 Task: Create a due date automation trigger when advanced on, on the wednesday before a card is due add dates starting tomorrow at 11:00 AM.
Action: Mouse moved to (1271, 108)
Screenshot: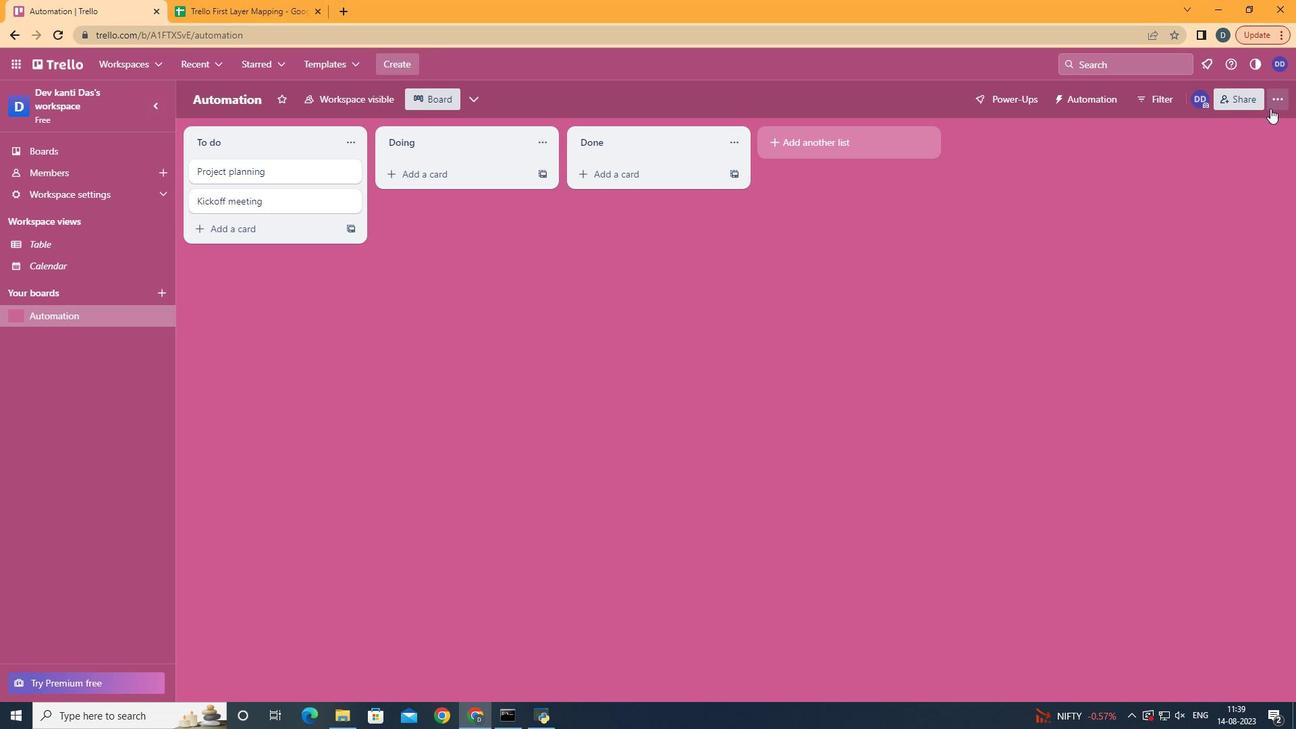 
Action: Mouse pressed left at (1271, 108)
Screenshot: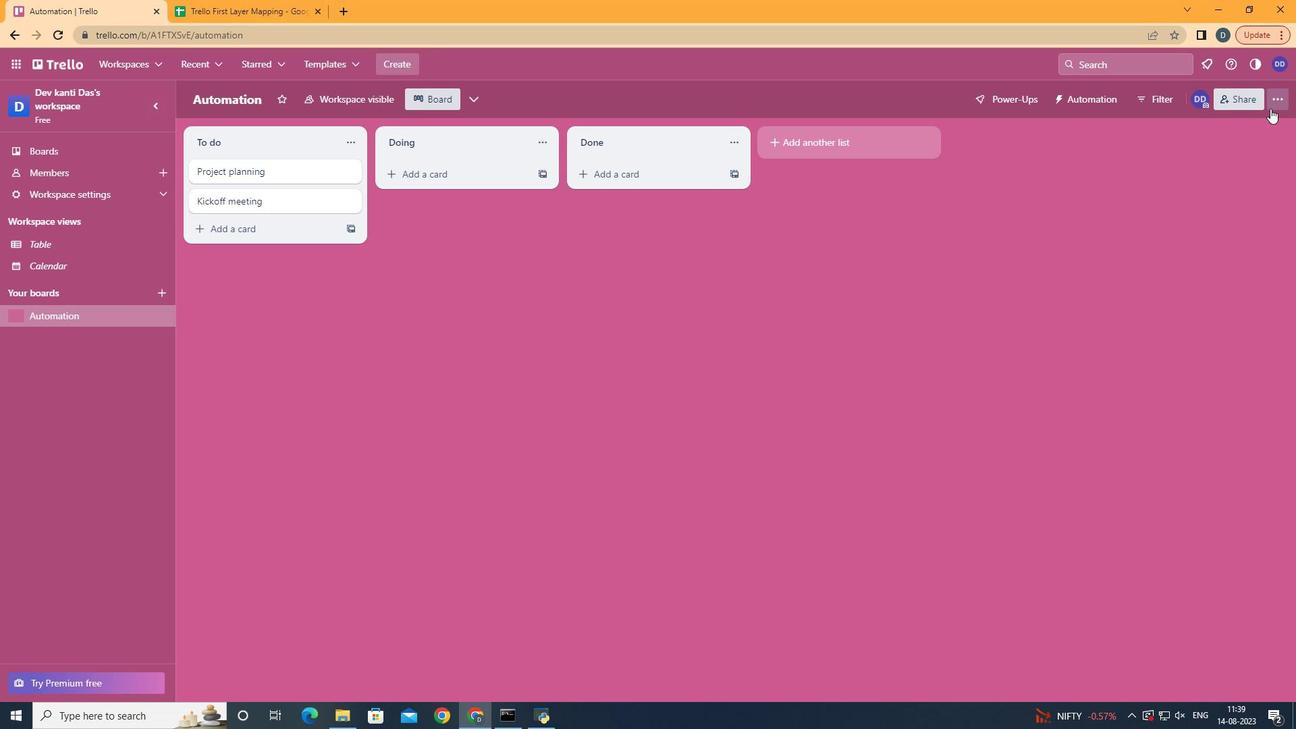 
Action: Mouse moved to (1228, 293)
Screenshot: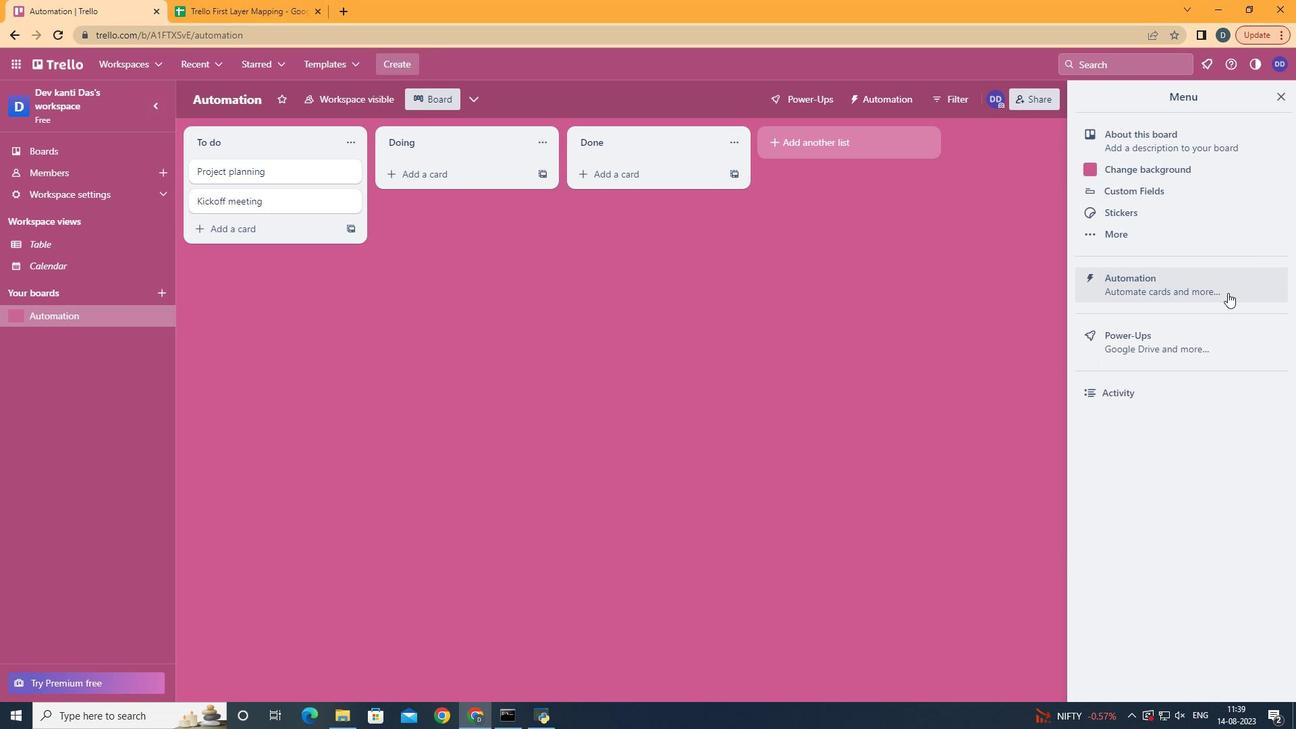 
Action: Mouse pressed left at (1228, 293)
Screenshot: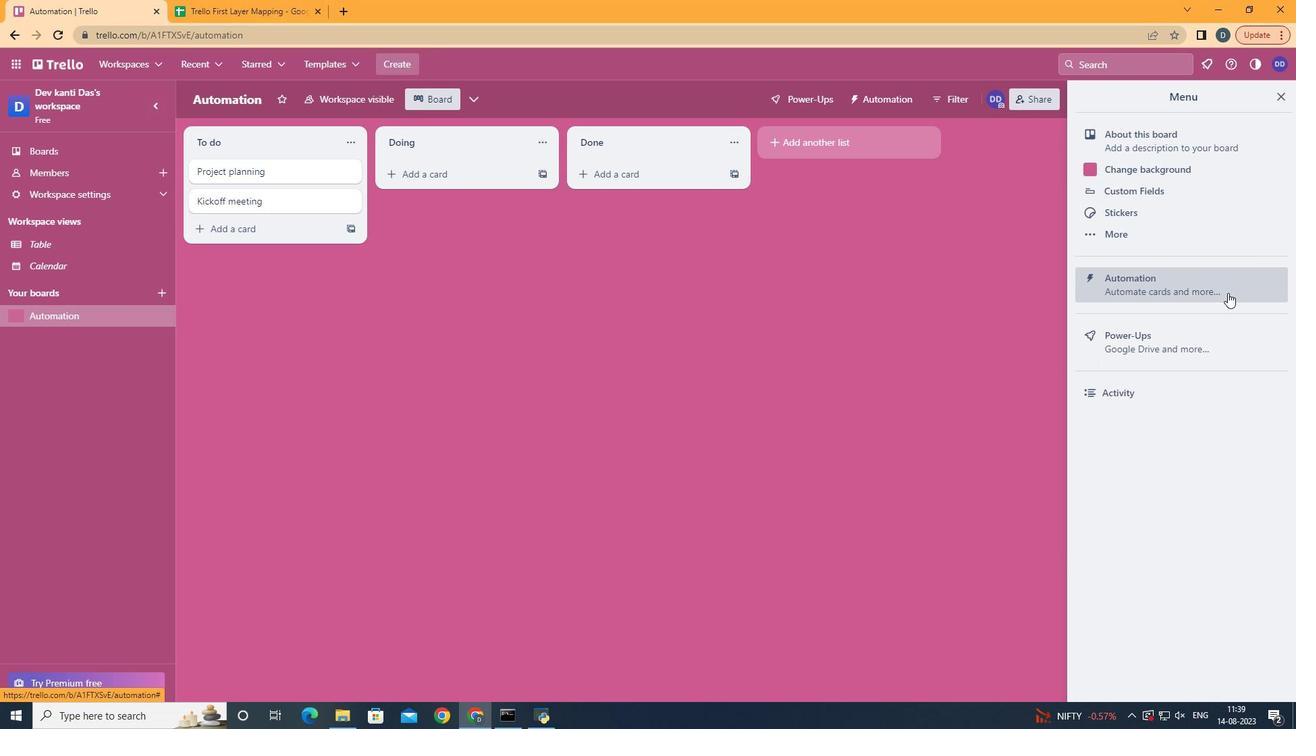 
Action: Mouse moved to (247, 271)
Screenshot: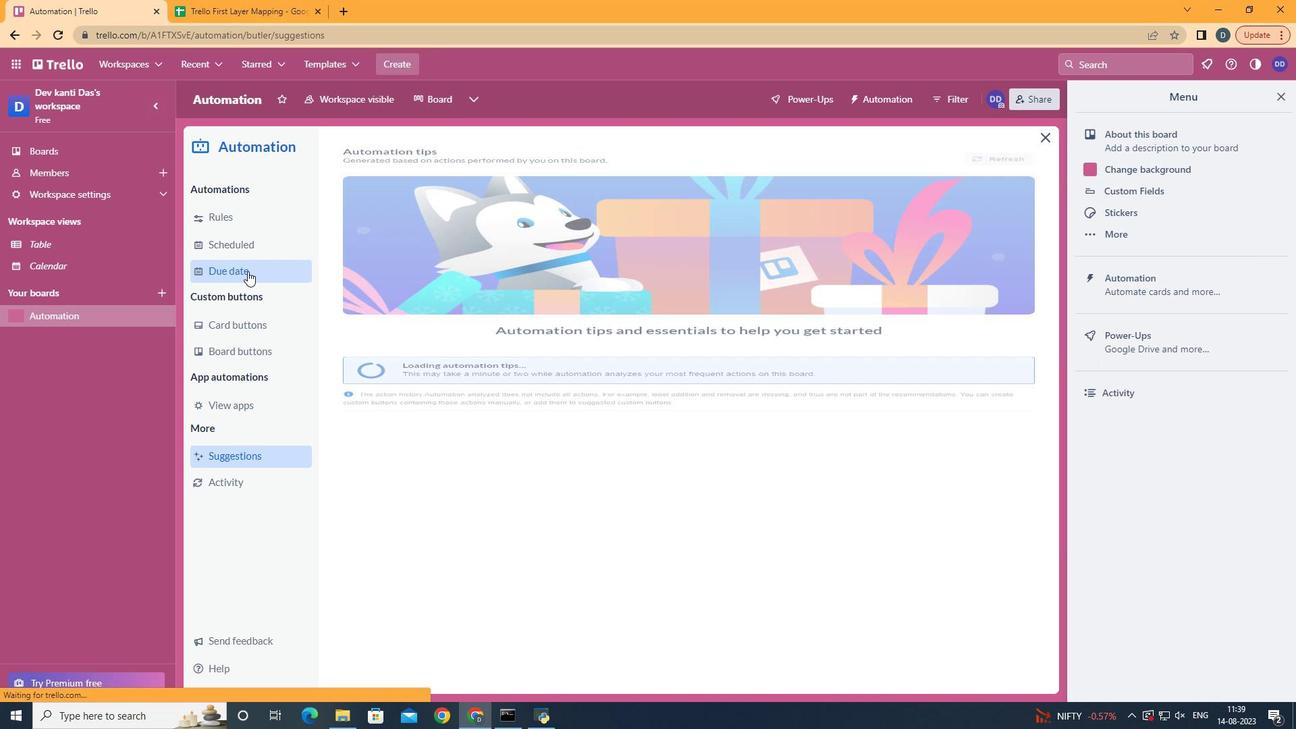 
Action: Mouse pressed left at (247, 271)
Screenshot: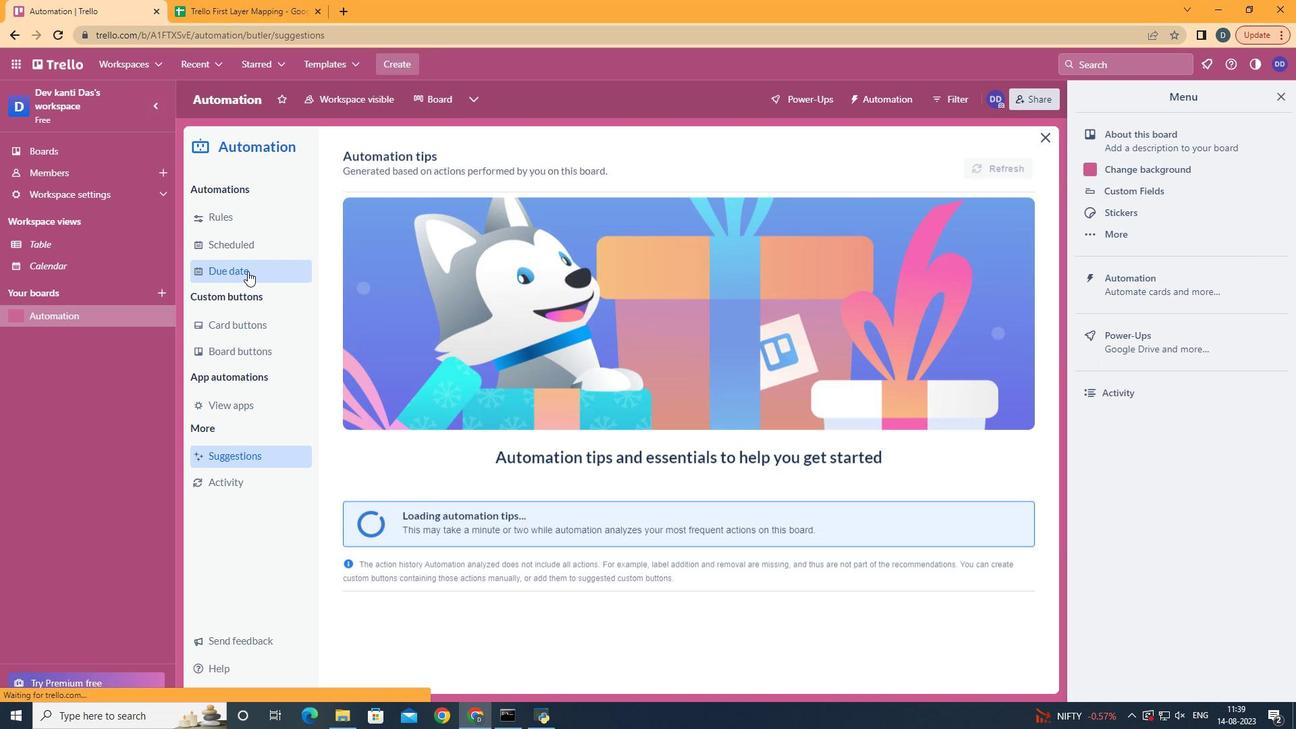 
Action: Mouse moved to (946, 162)
Screenshot: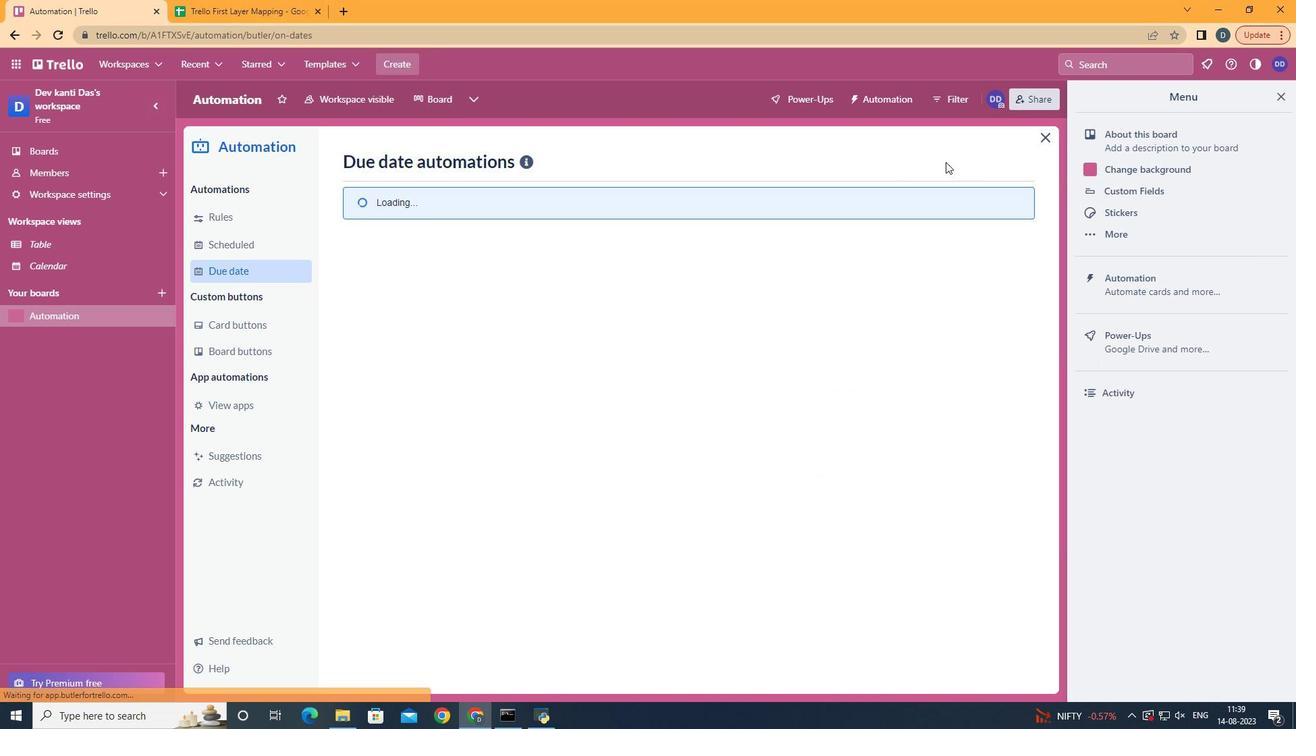 
Action: Mouse pressed left at (946, 162)
Screenshot: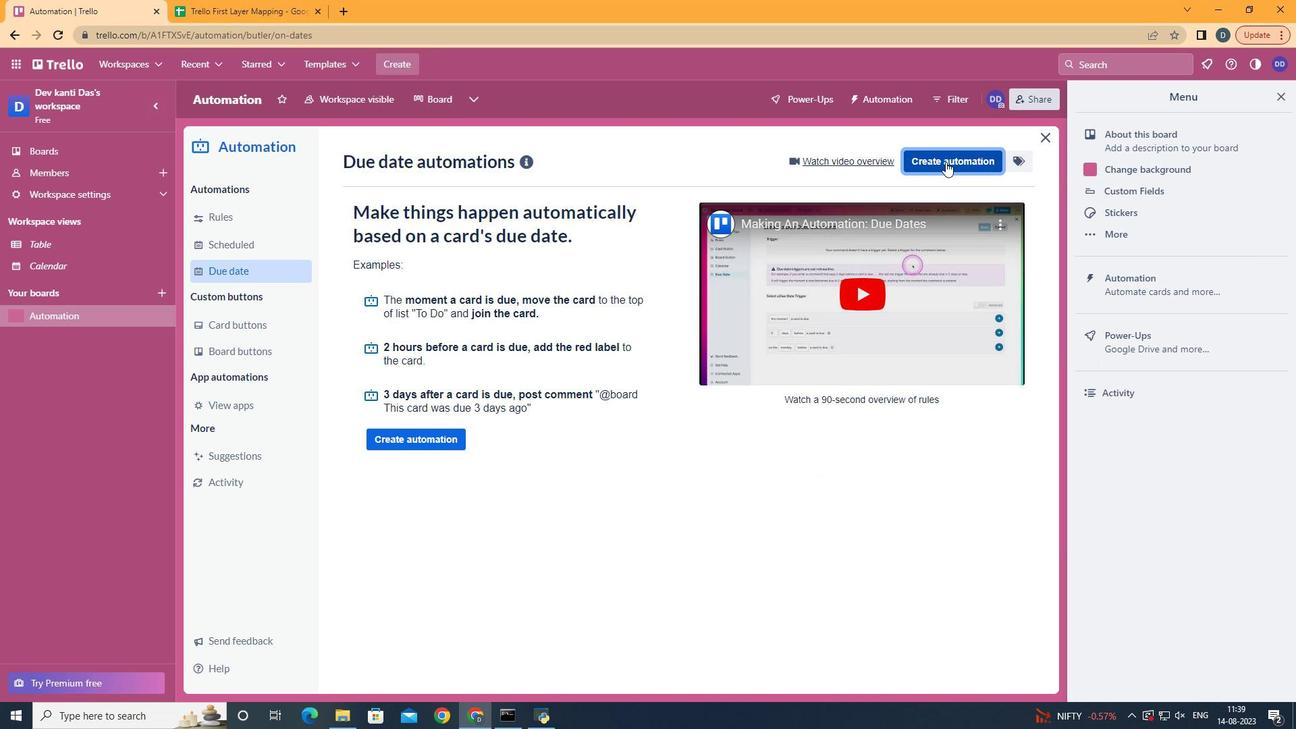 
Action: Mouse moved to (703, 285)
Screenshot: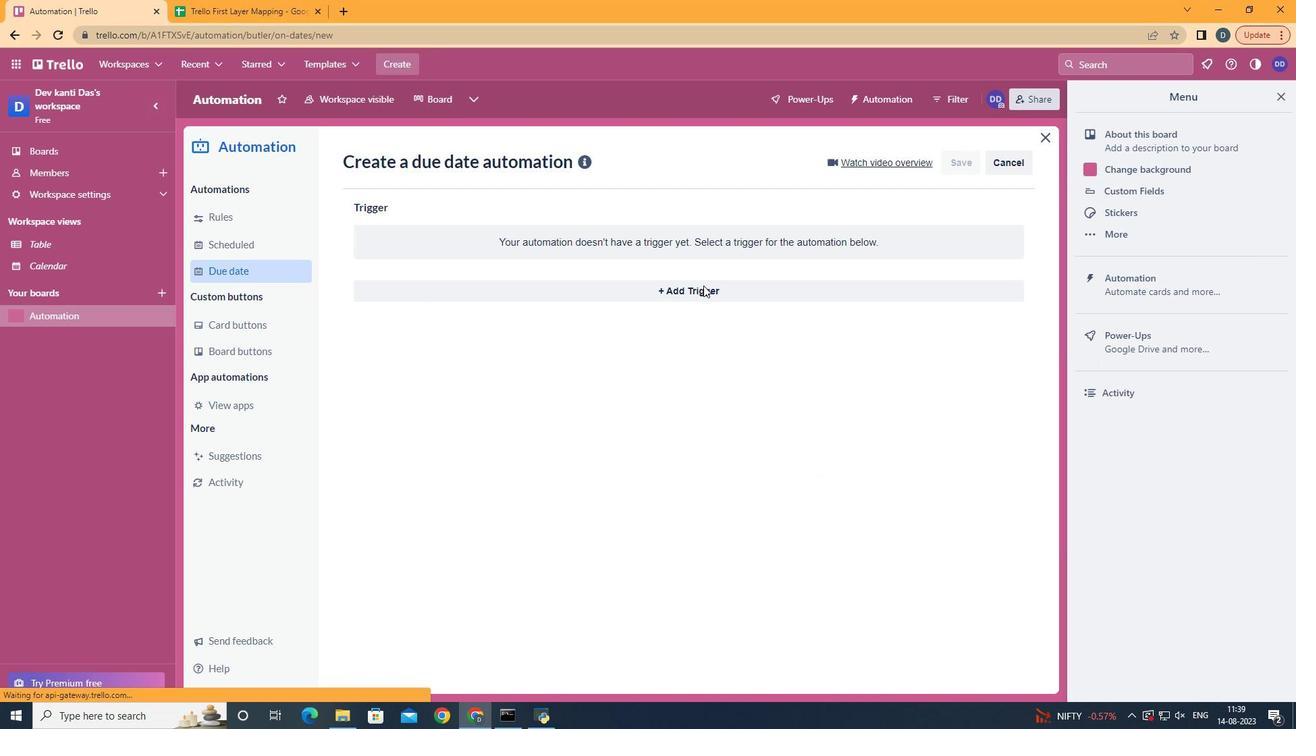 
Action: Mouse pressed left at (703, 285)
Screenshot: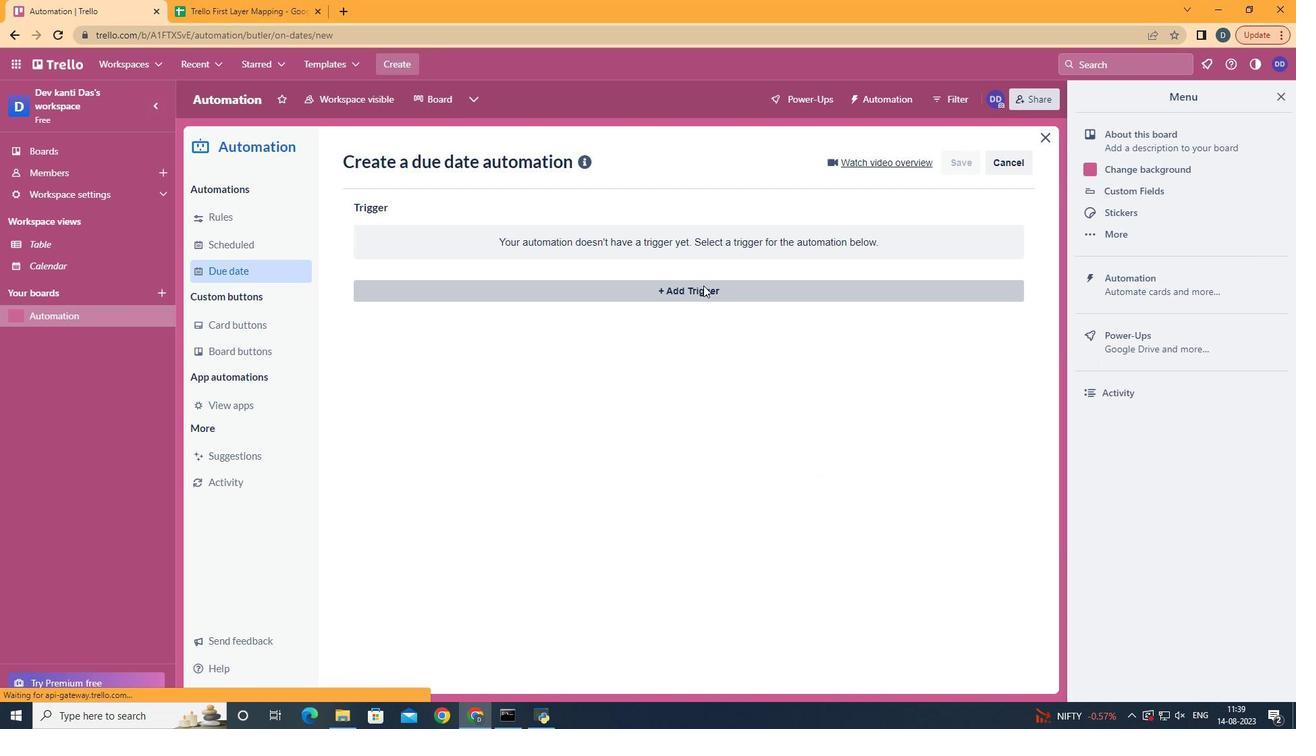 
Action: Mouse moved to (445, 403)
Screenshot: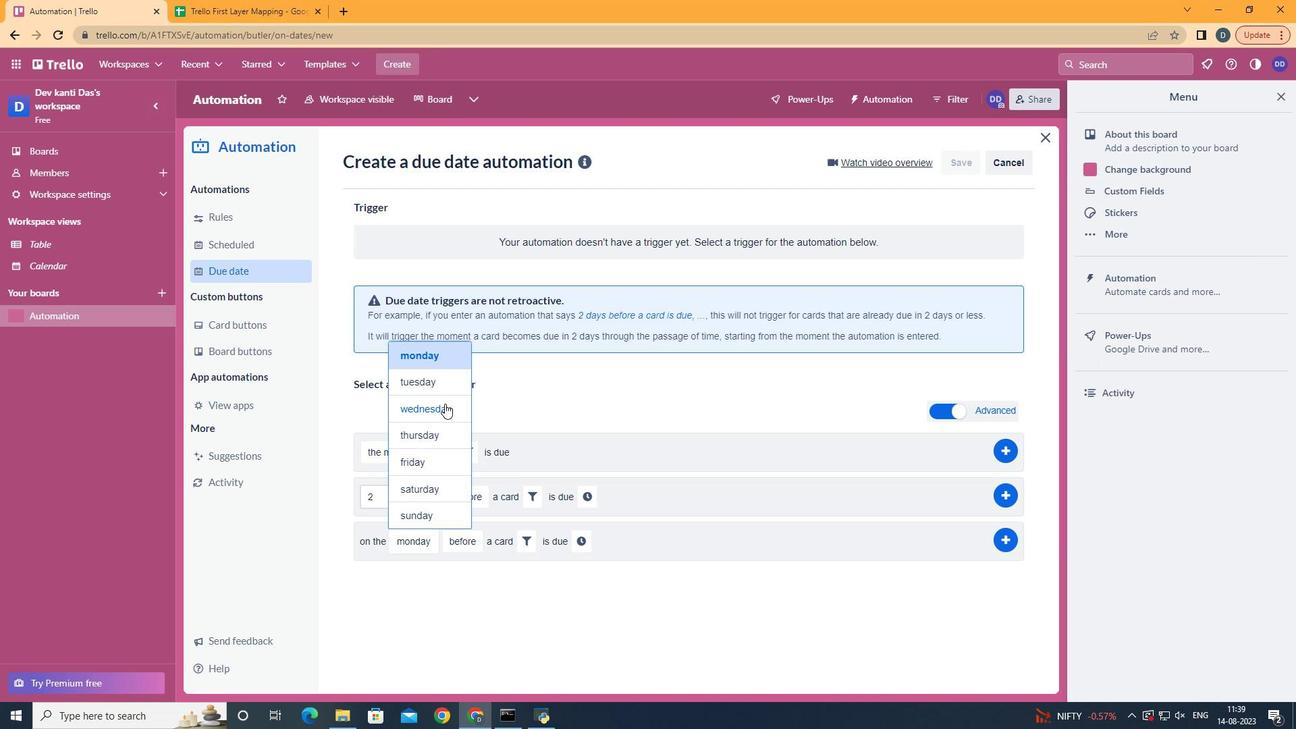 
Action: Mouse pressed left at (445, 403)
Screenshot: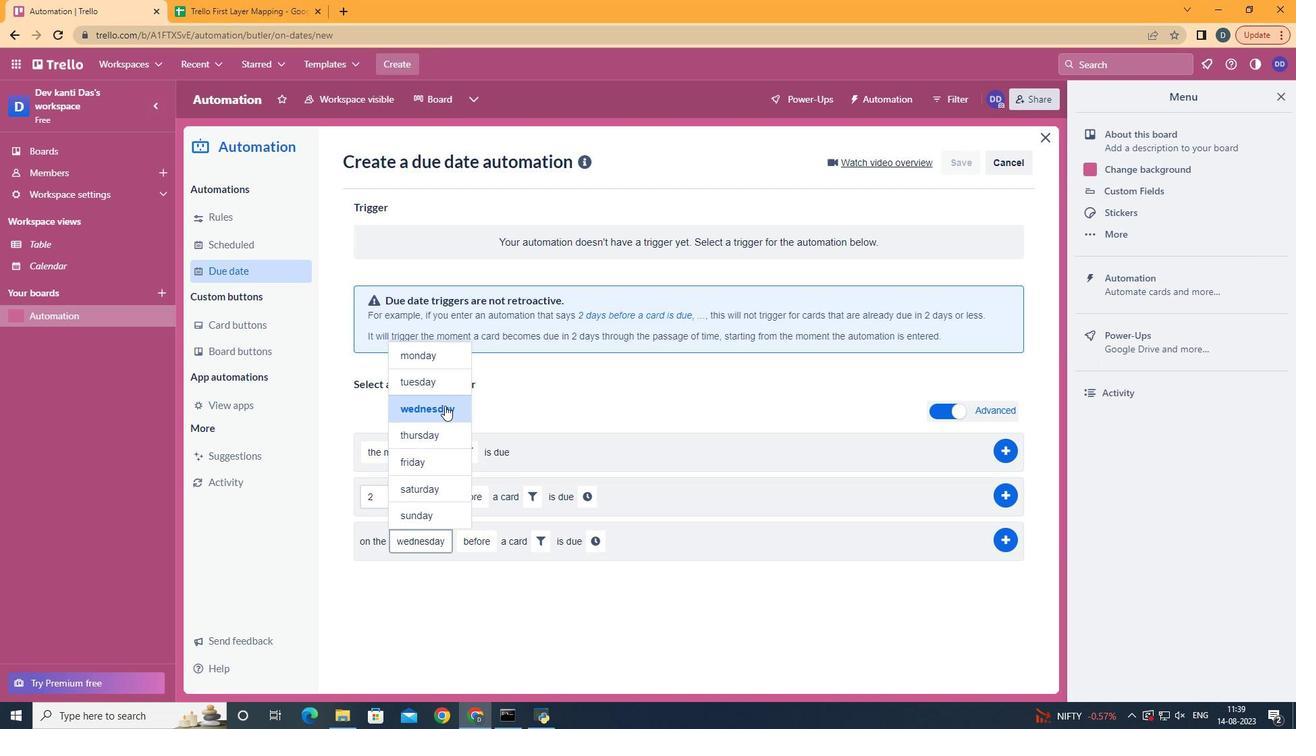 
Action: Mouse moved to (537, 540)
Screenshot: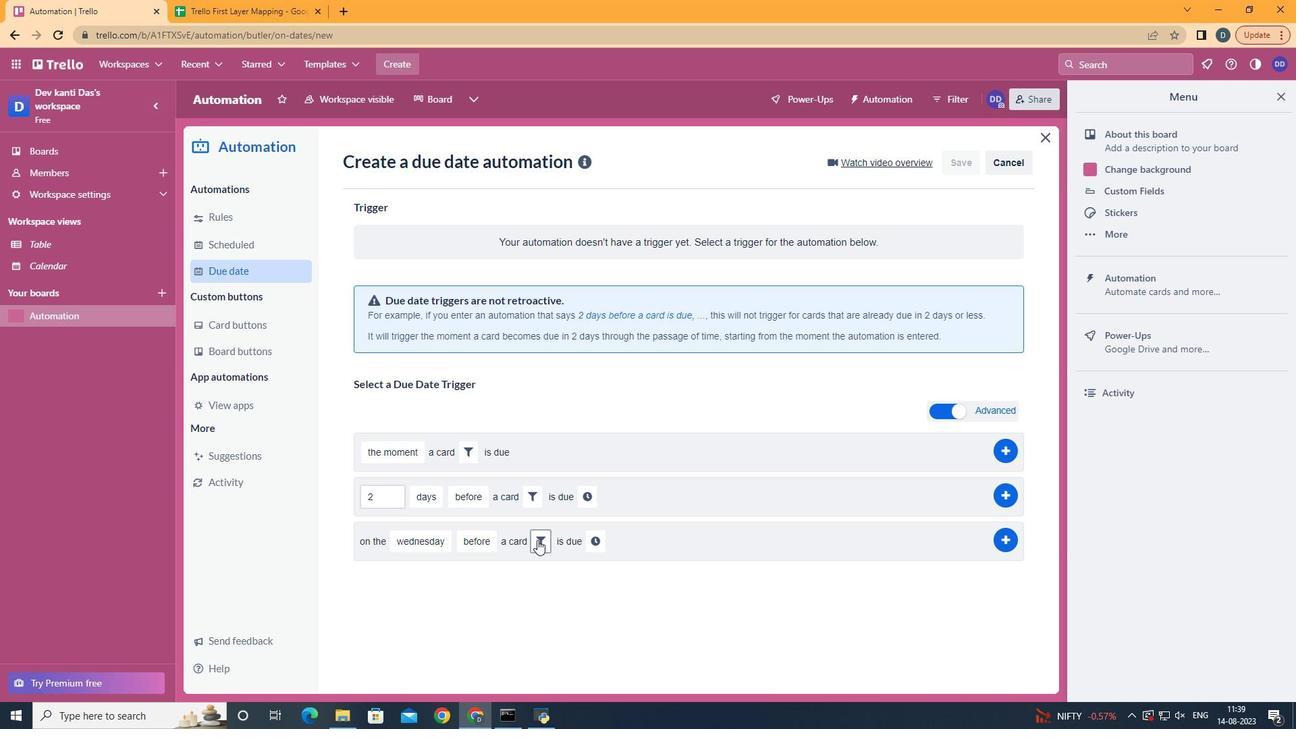 
Action: Mouse pressed left at (537, 540)
Screenshot: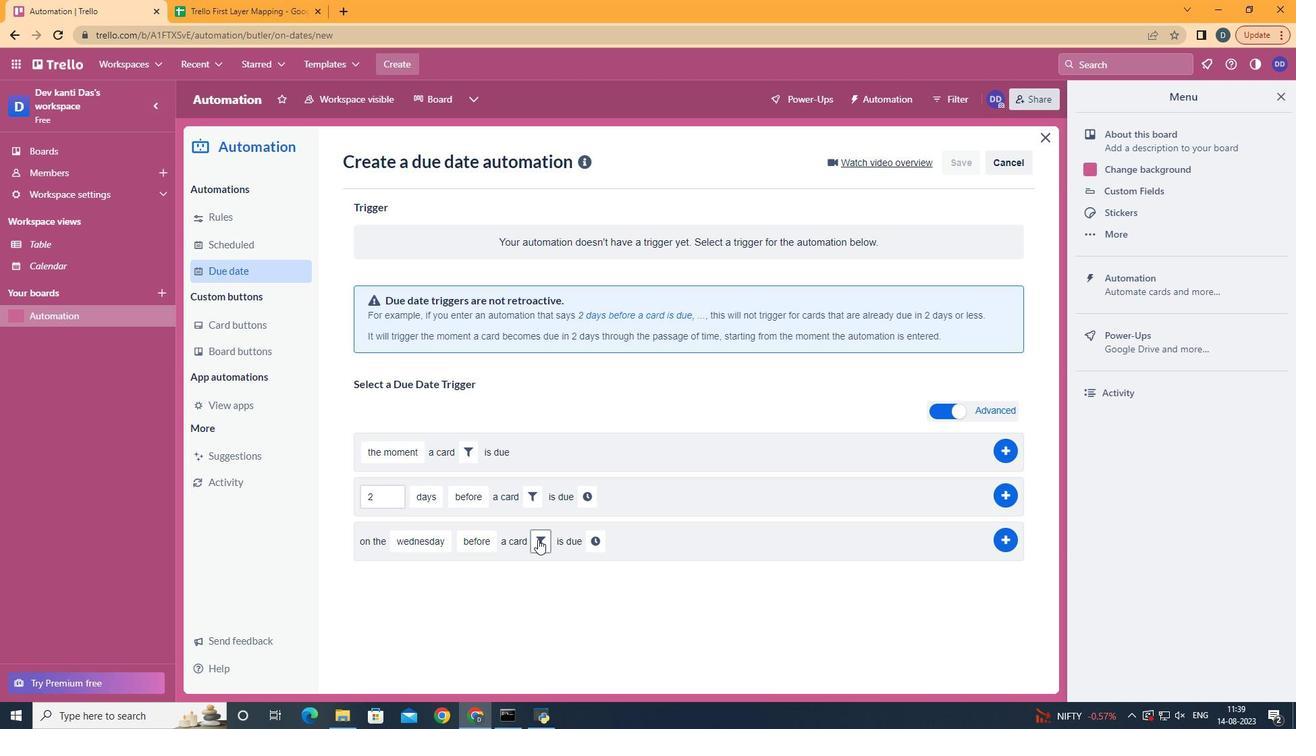 
Action: Mouse moved to (611, 574)
Screenshot: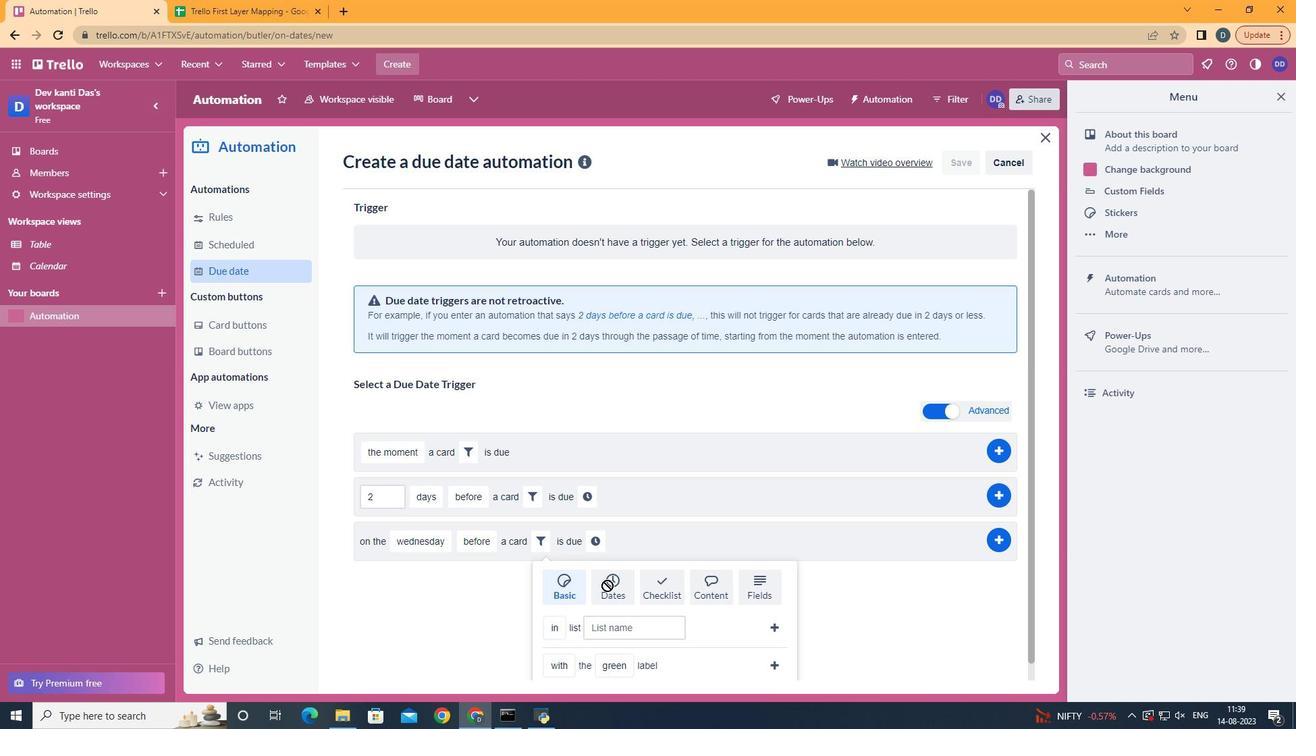 
Action: Mouse pressed left at (611, 574)
Screenshot: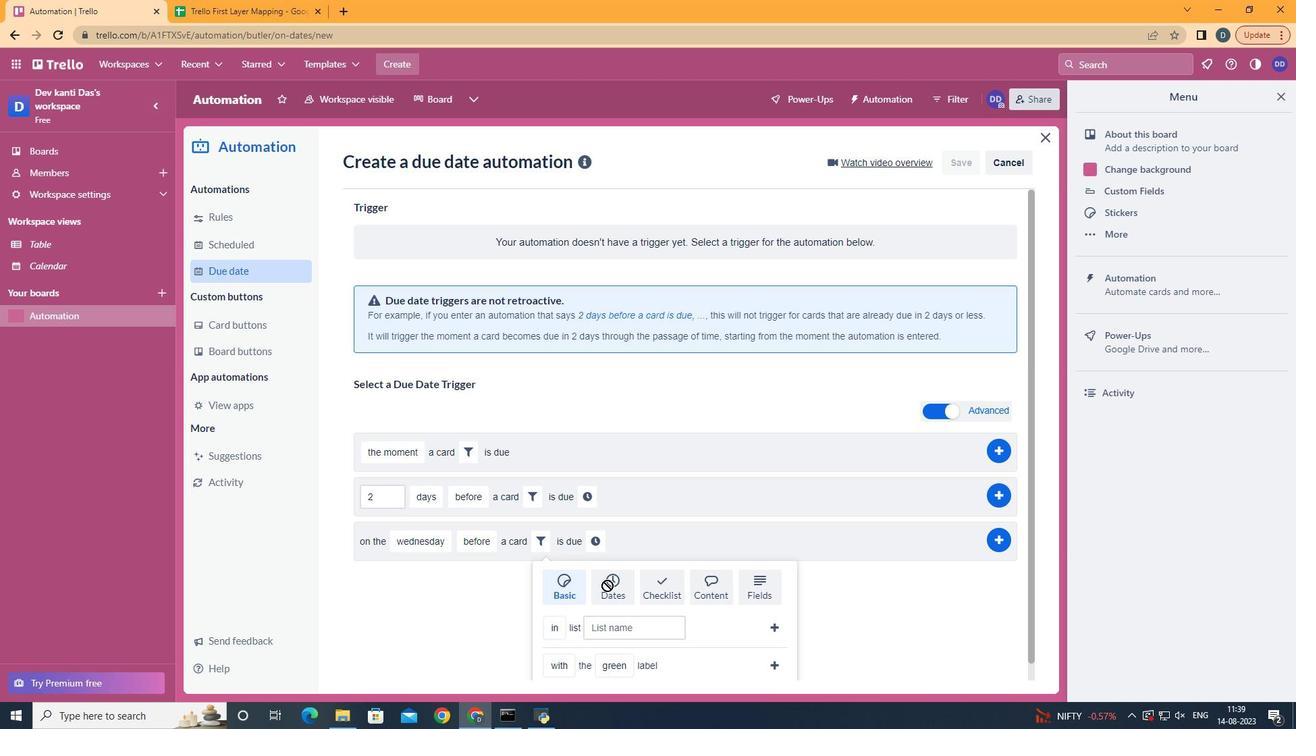 
Action: Mouse moved to (607, 585)
Screenshot: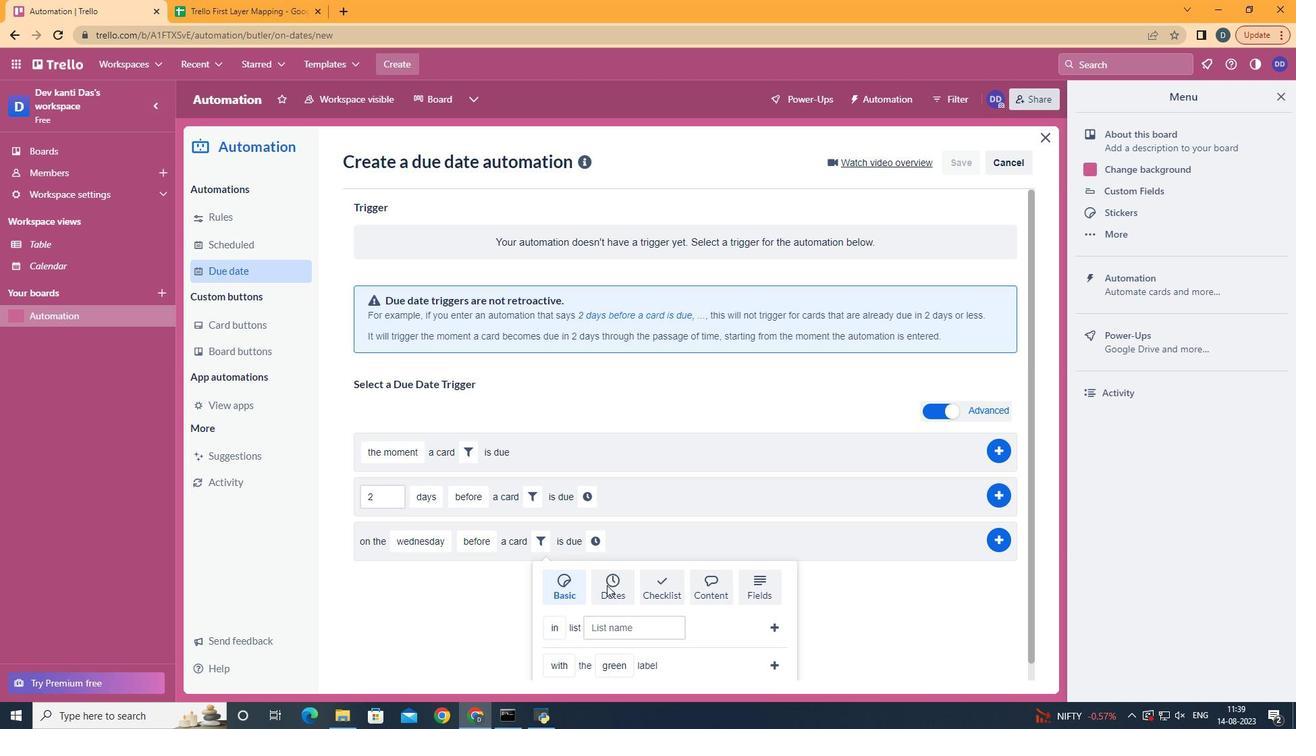 
Action: Mouse pressed left at (607, 585)
Screenshot: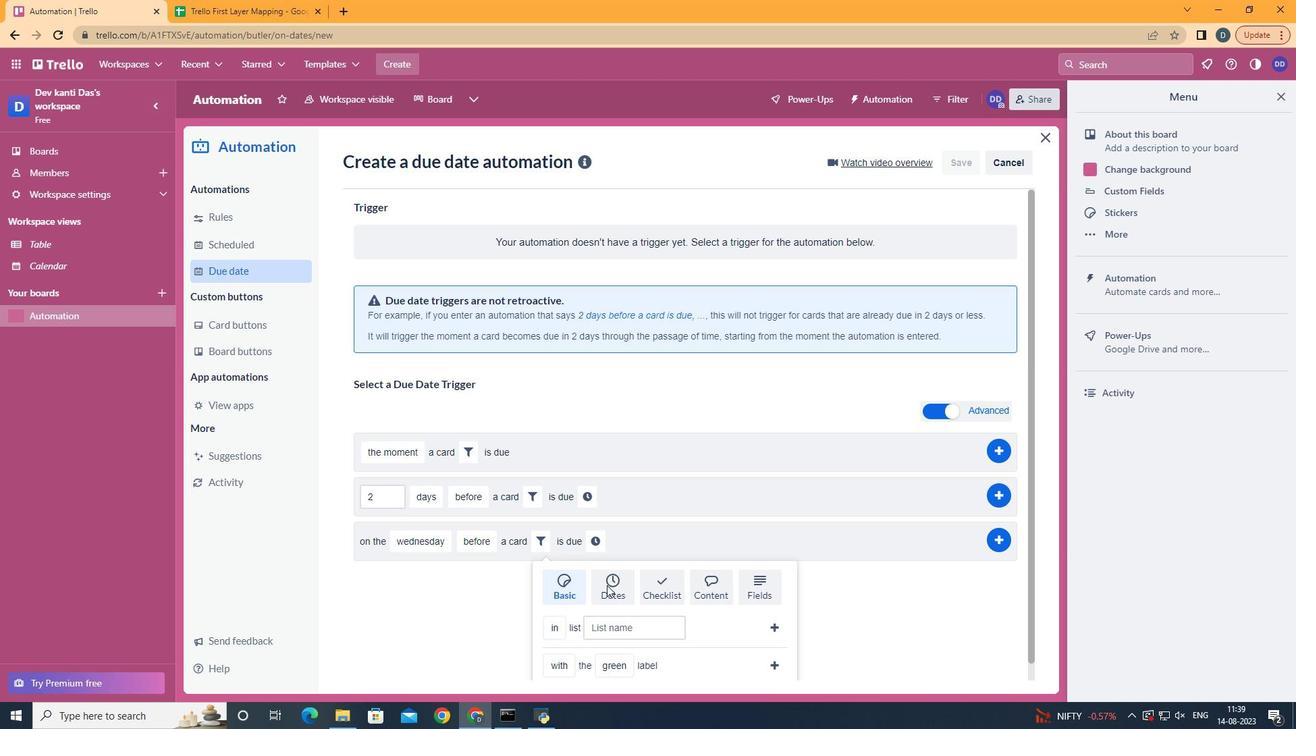 
Action: Mouse moved to (607, 583)
Screenshot: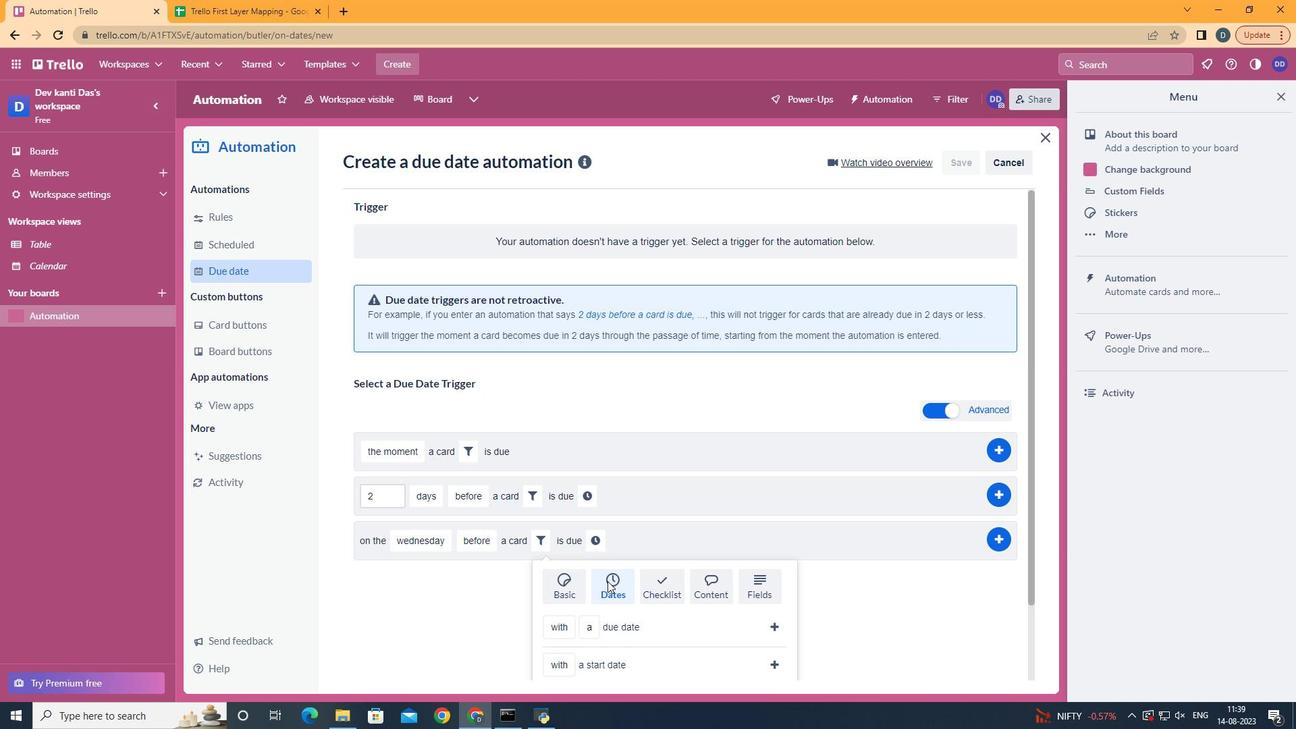 
Action: Mouse scrolled (607, 582) with delta (0, 0)
Screenshot: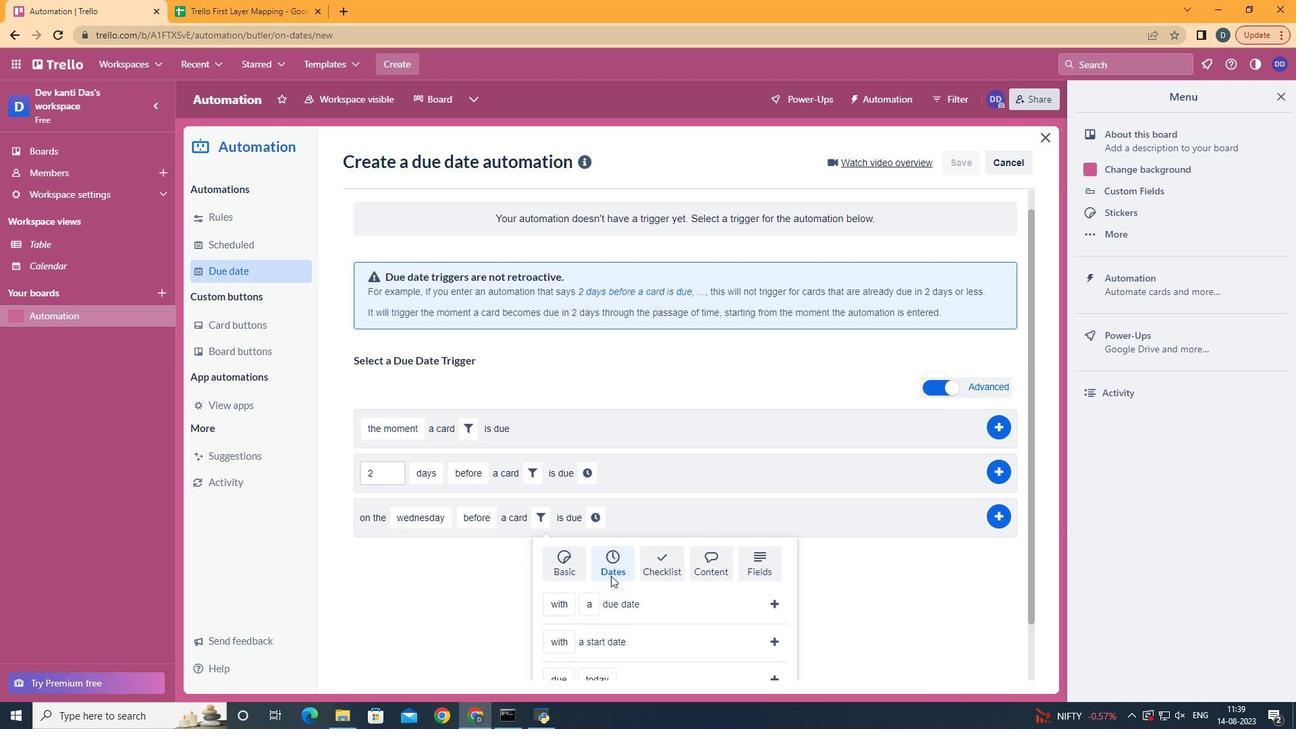
Action: Mouse scrolled (607, 582) with delta (0, 0)
Screenshot: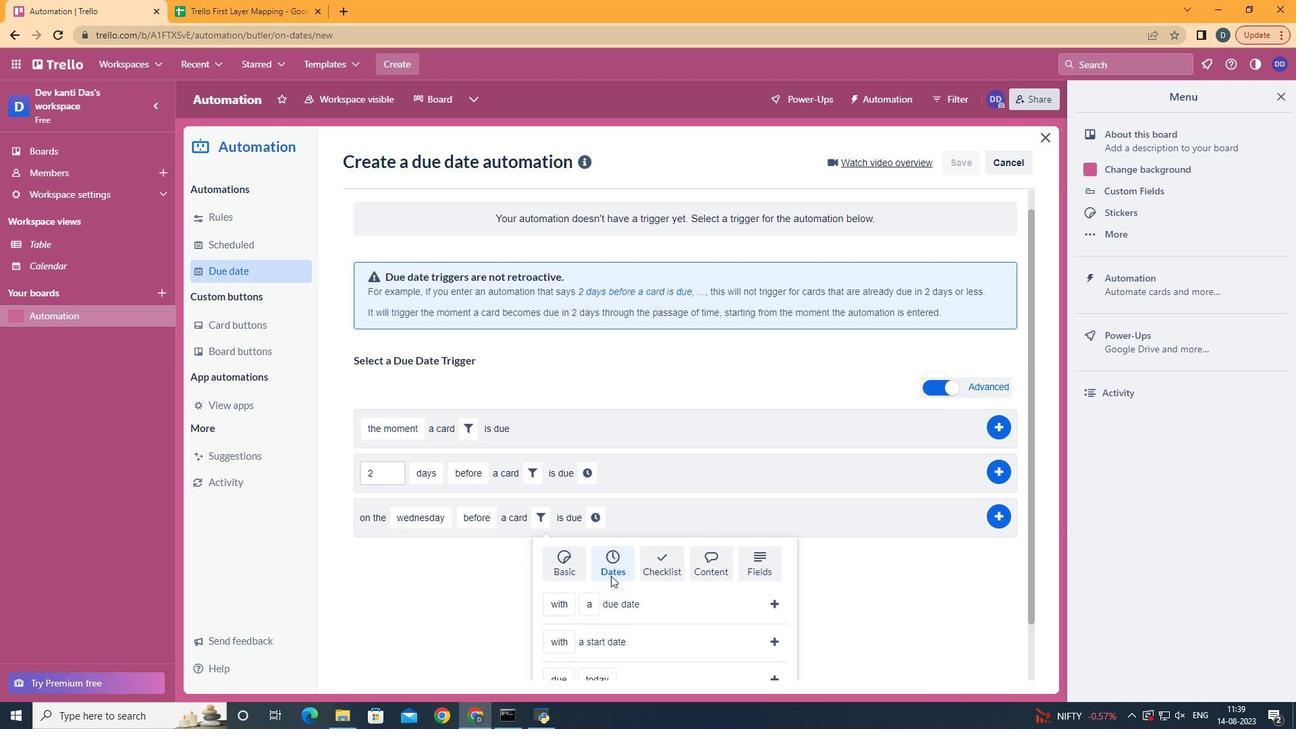 
Action: Mouse scrolled (607, 582) with delta (0, 0)
Screenshot: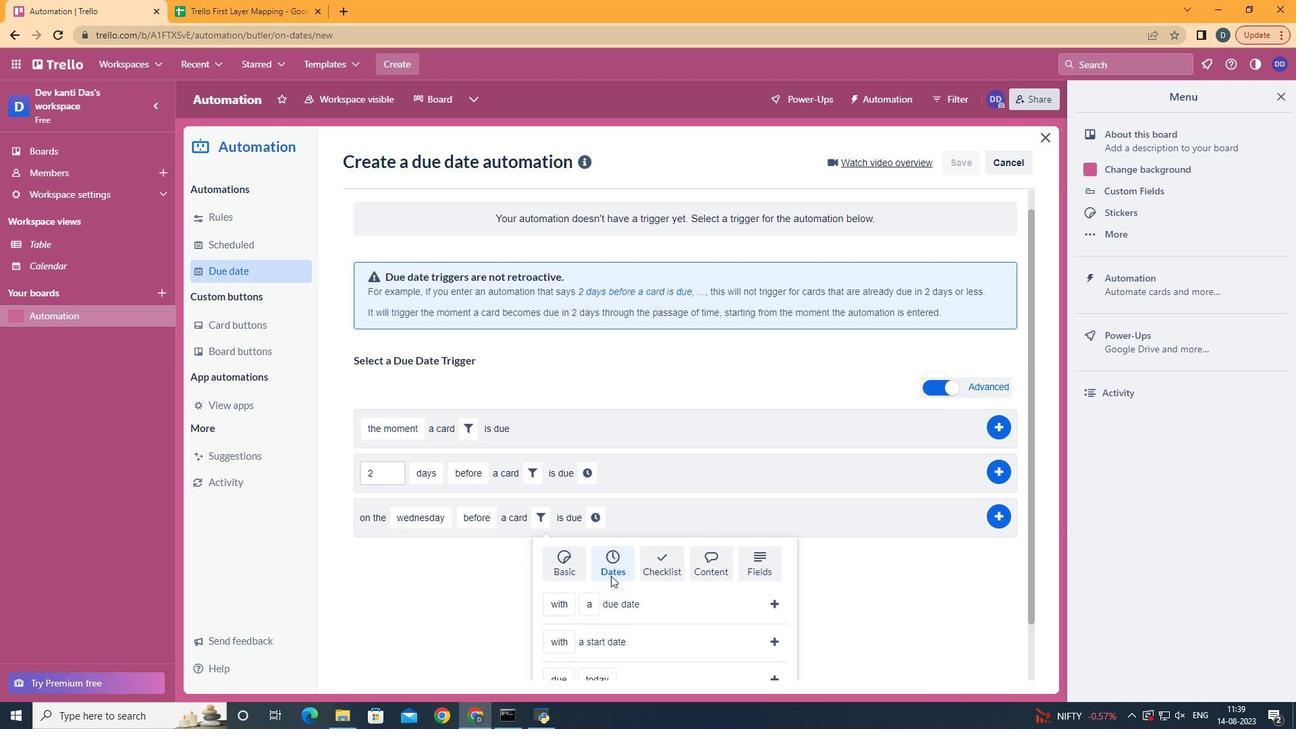 
Action: Mouse scrolled (607, 582) with delta (0, 0)
Screenshot: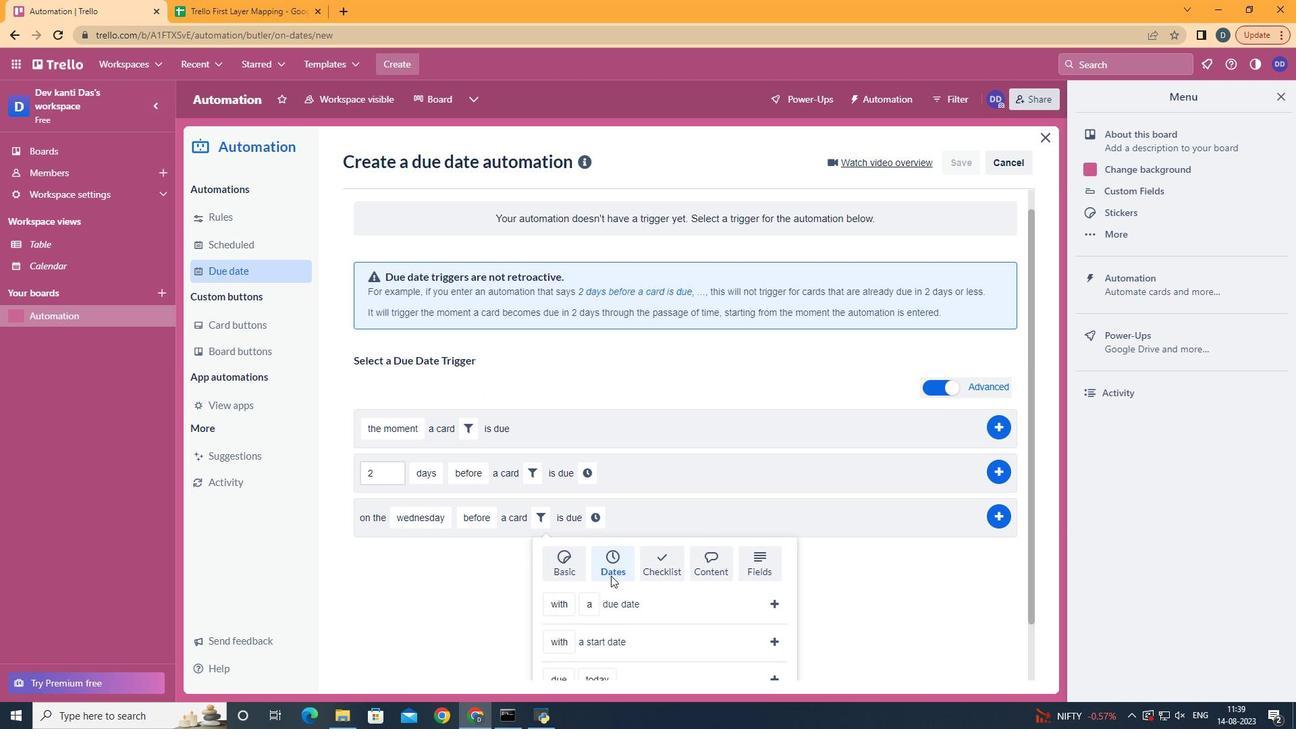
Action: Mouse moved to (607, 583)
Screenshot: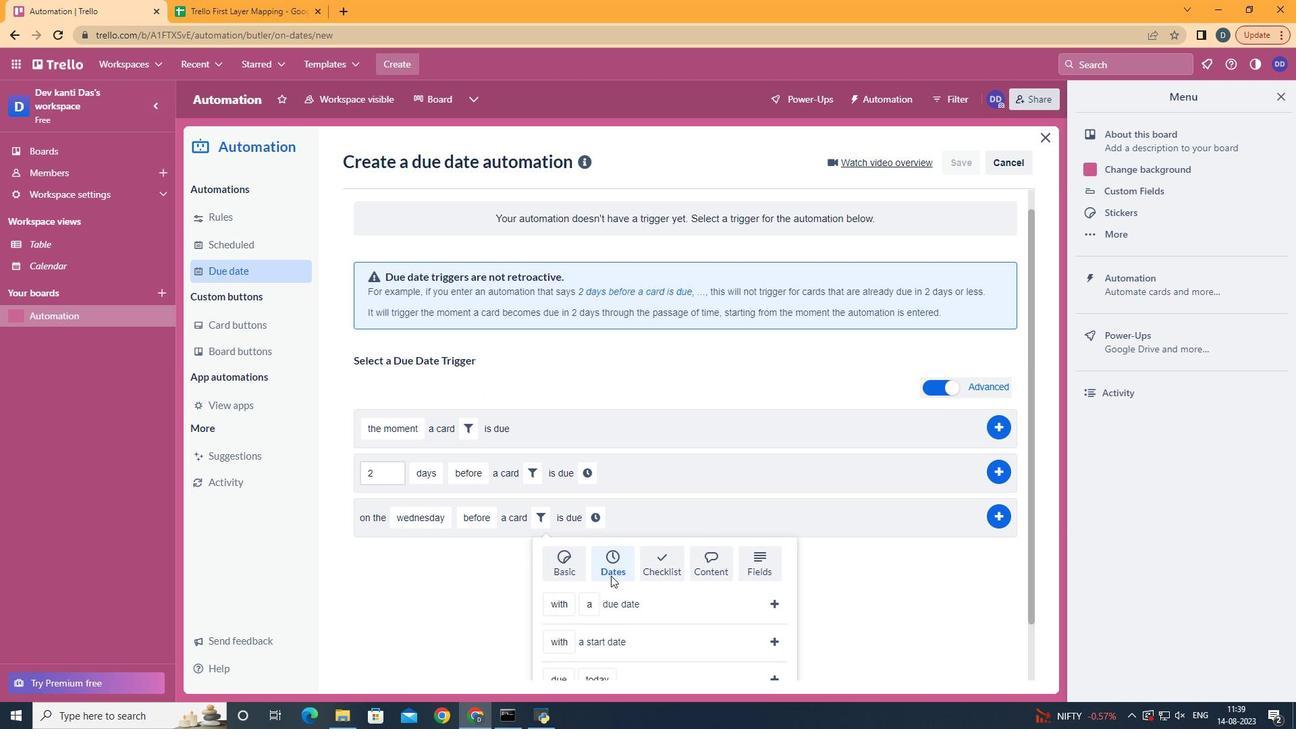 
Action: Mouse scrolled (607, 582) with delta (0, 0)
Screenshot: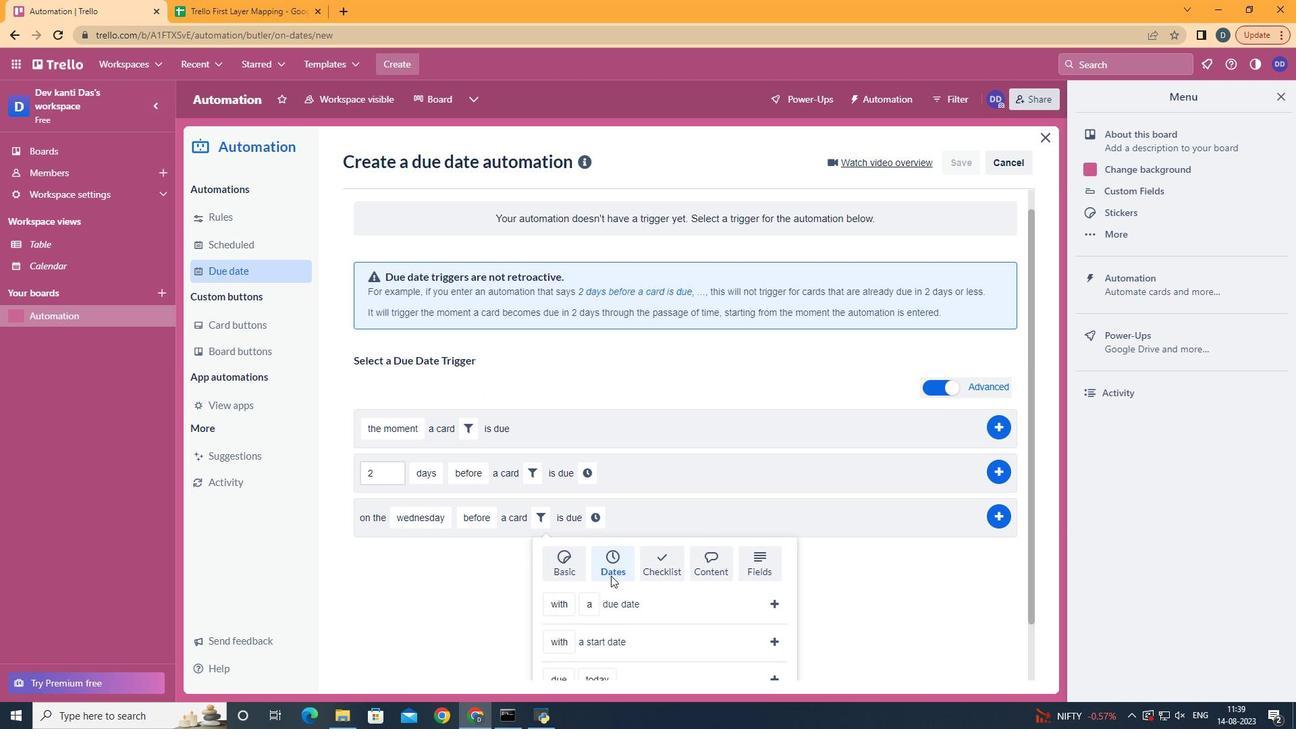 
Action: Mouse moved to (577, 562)
Screenshot: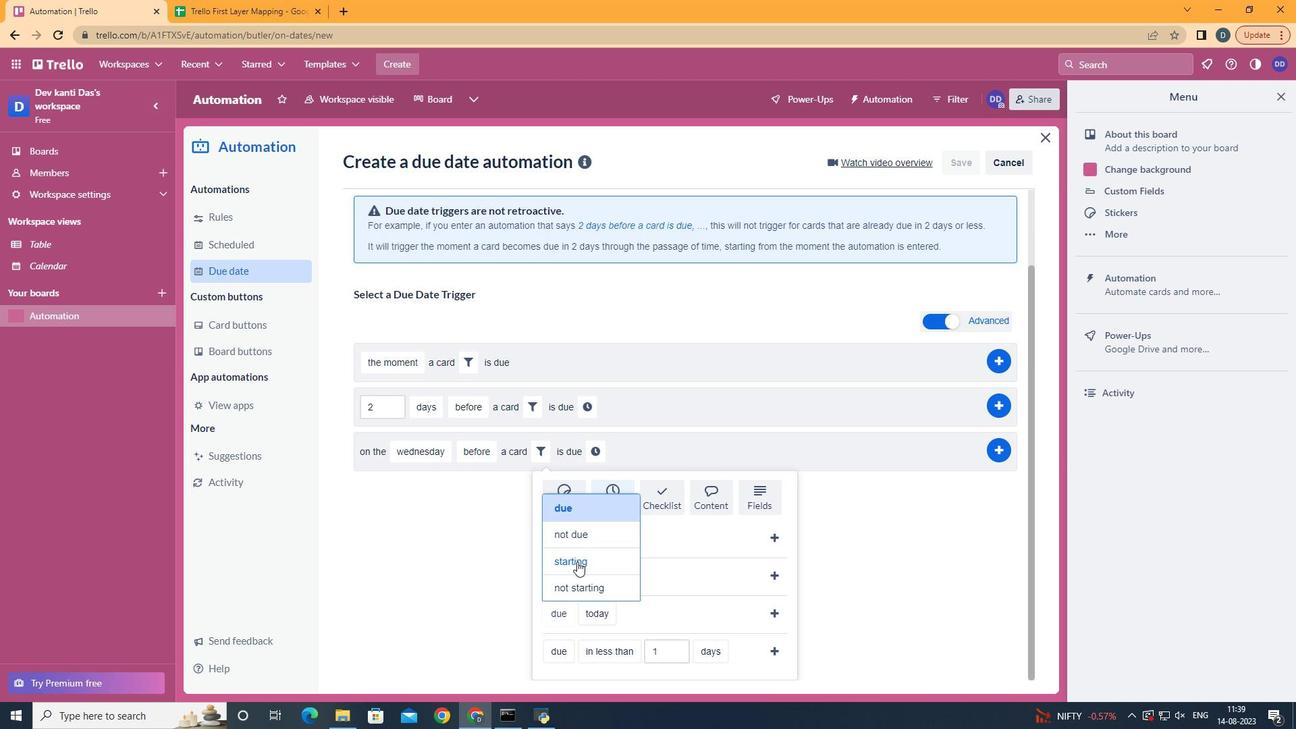 
Action: Mouse pressed left at (577, 562)
Screenshot: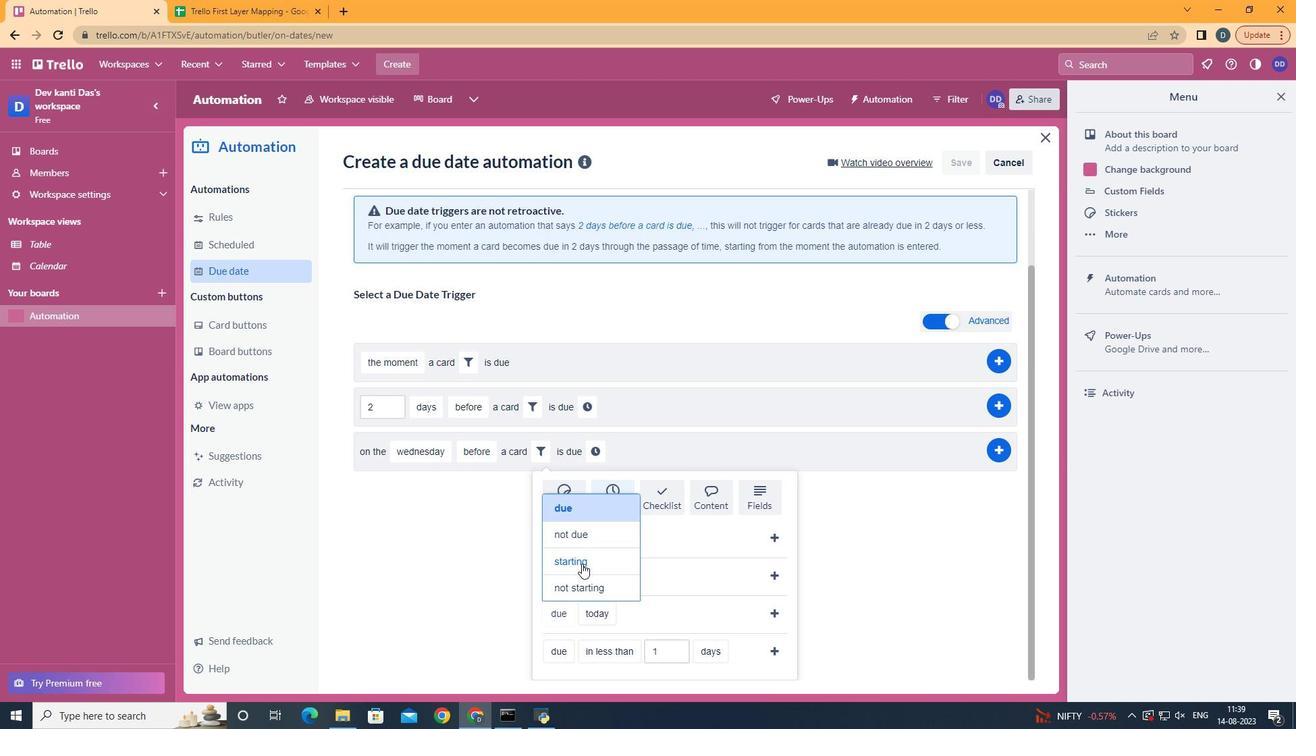 
Action: Mouse moved to (633, 477)
Screenshot: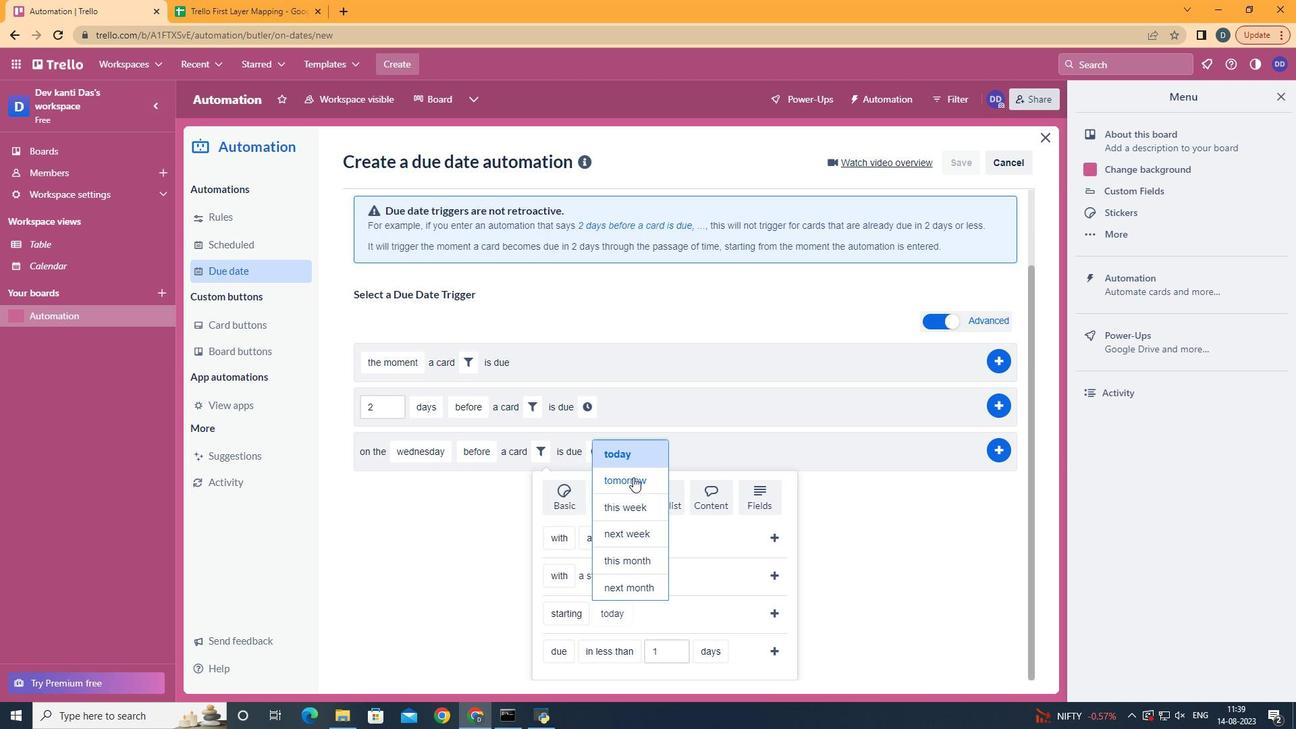 
Action: Mouse pressed left at (633, 477)
Screenshot: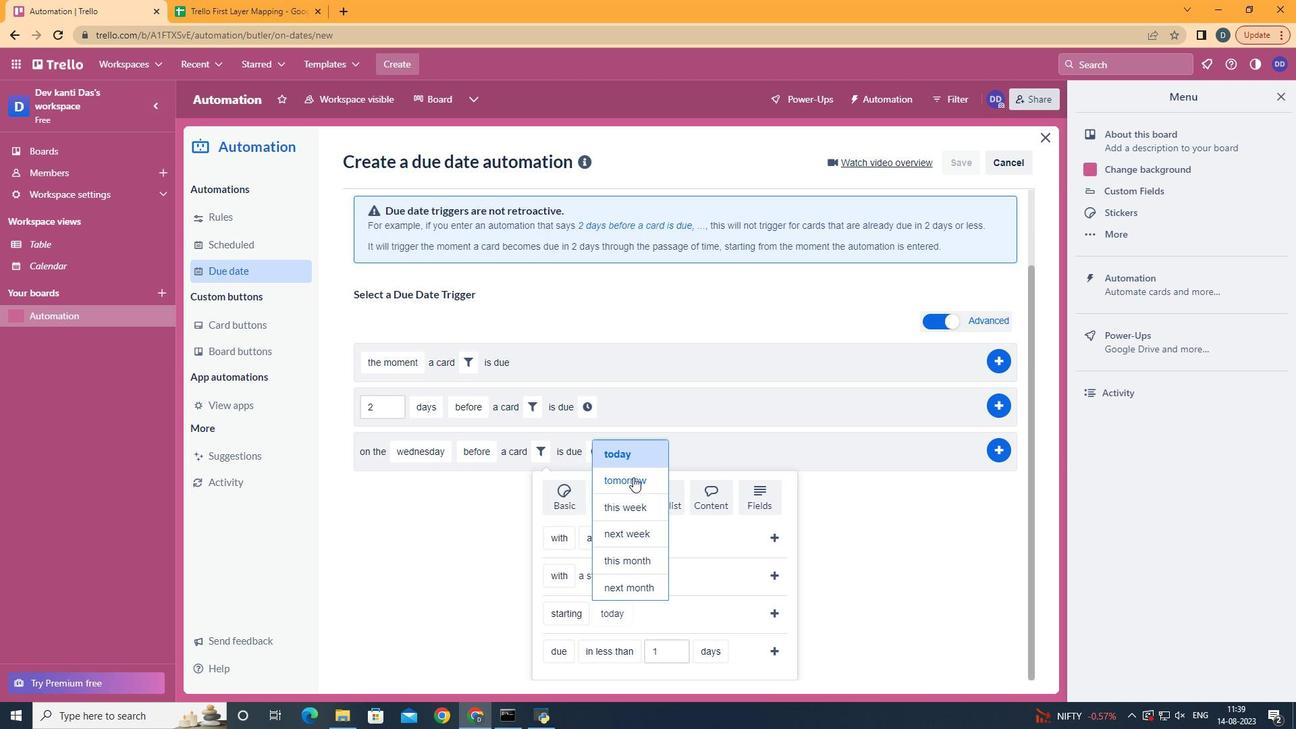 
Action: Mouse moved to (776, 612)
Screenshot: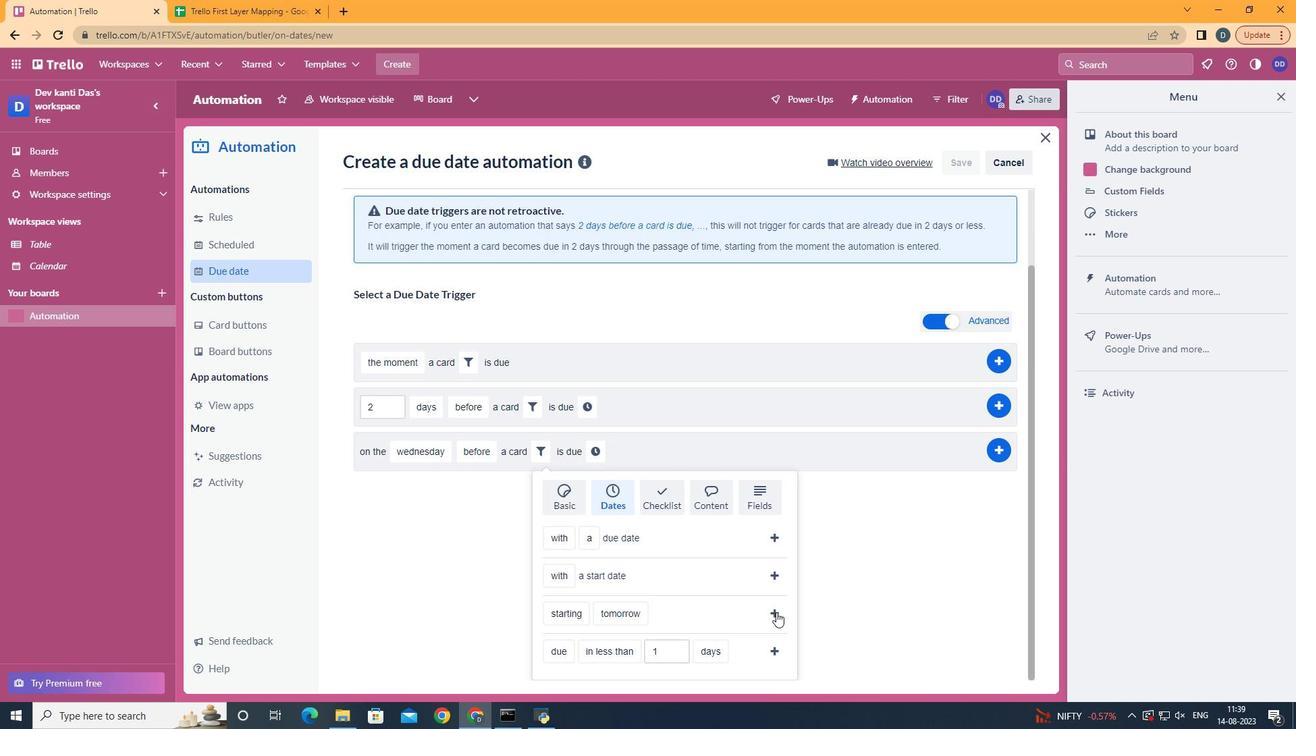 
Action: Mouse pressed left at (776, 612)
Screenshot: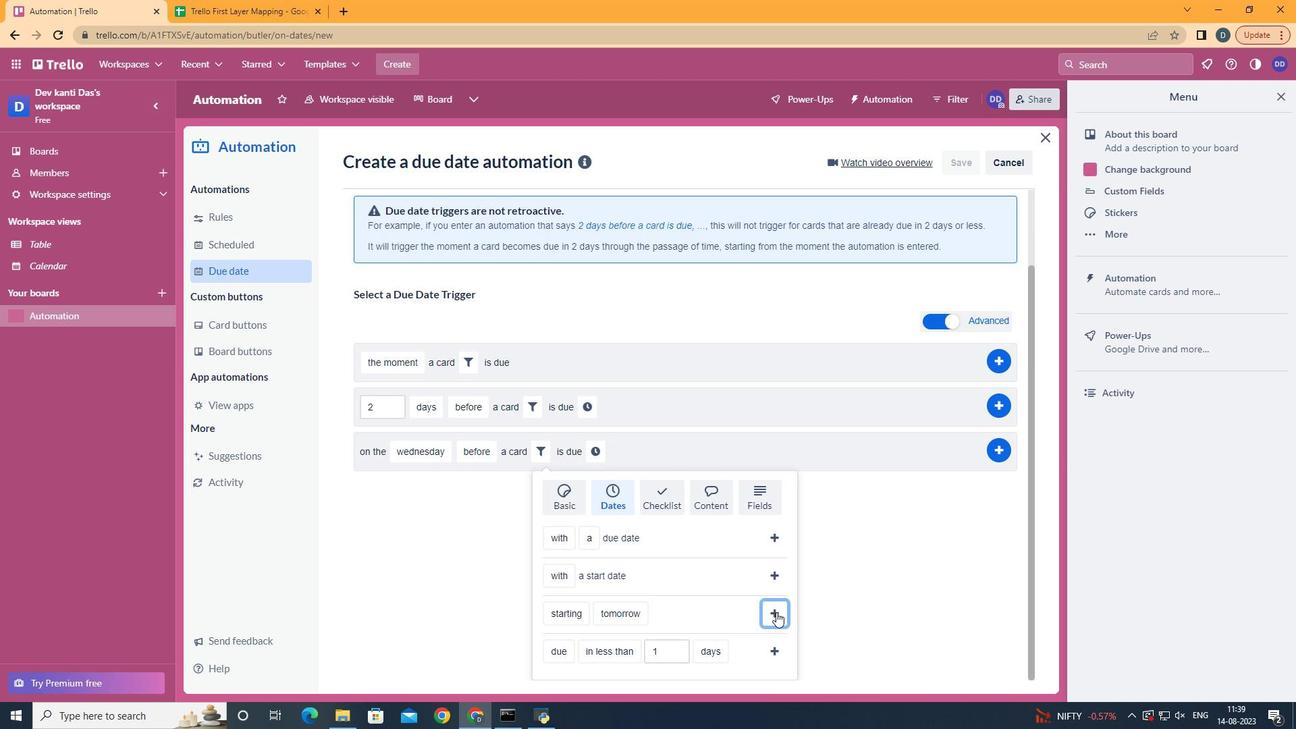 
Action: Mouse moved to (702, 533)
Screenshot: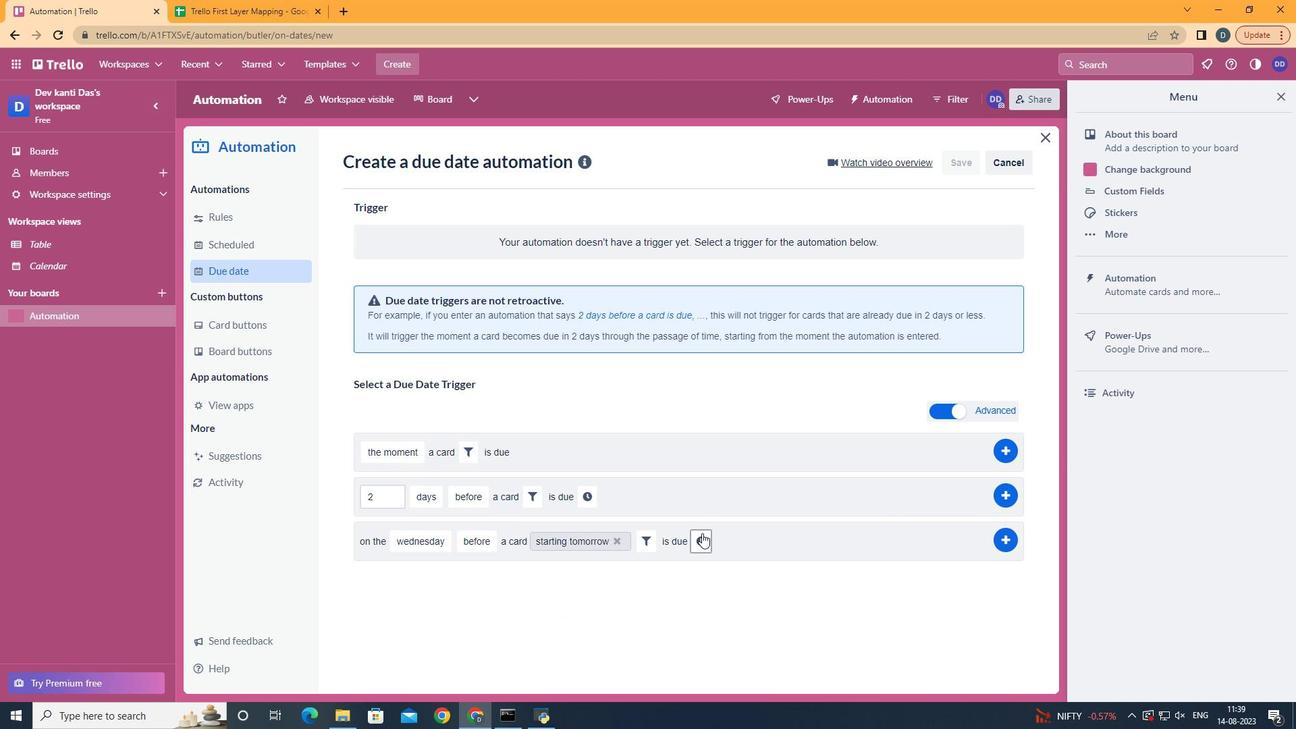
Action: Mouse pressed left at (702, 533)
Screenshot: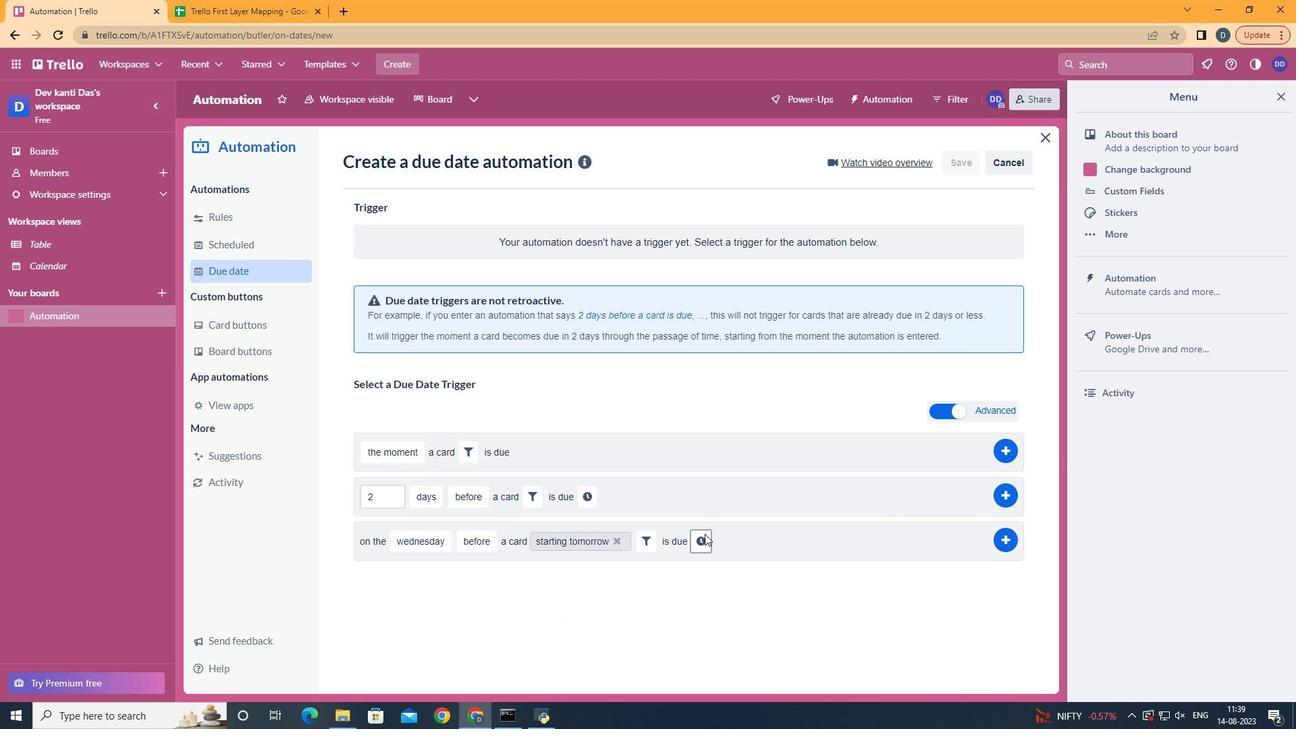
Action: Mouse moved to (786, 554)
Screenshot: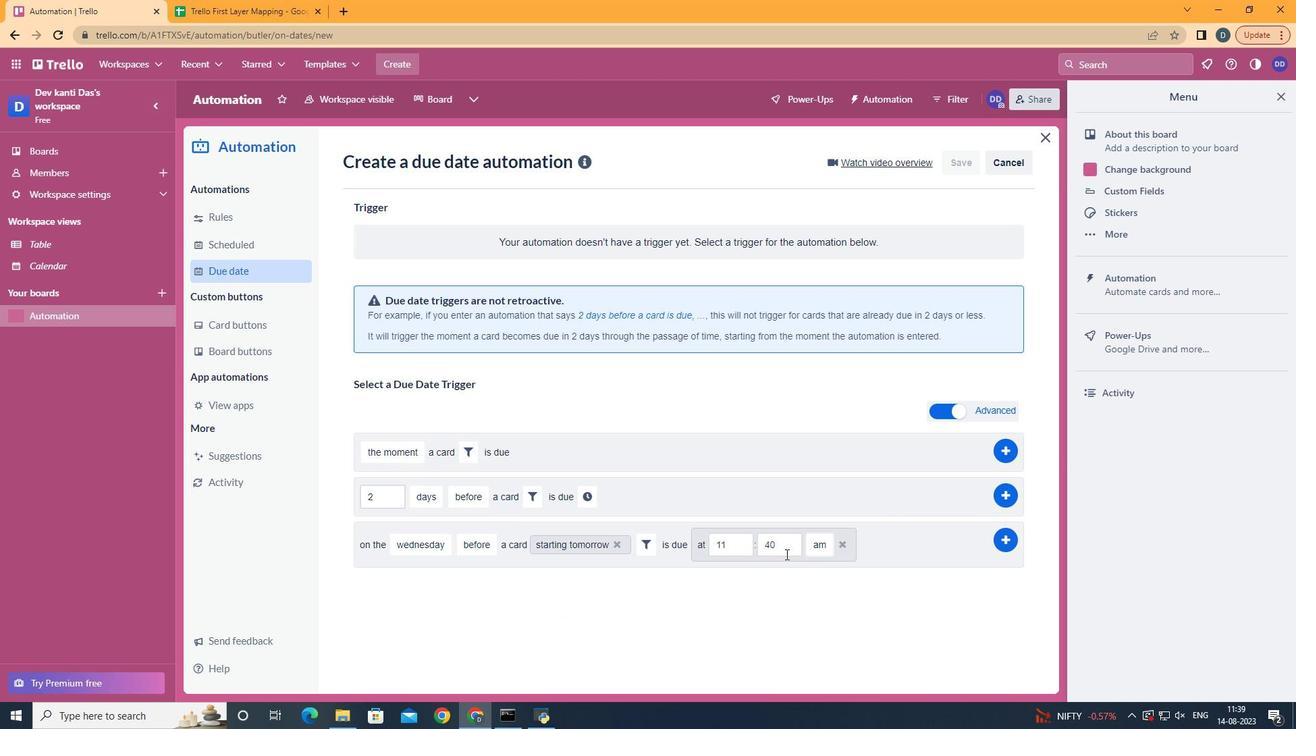 
Action: Mouse pressed left at (786, 554)
Screenshot: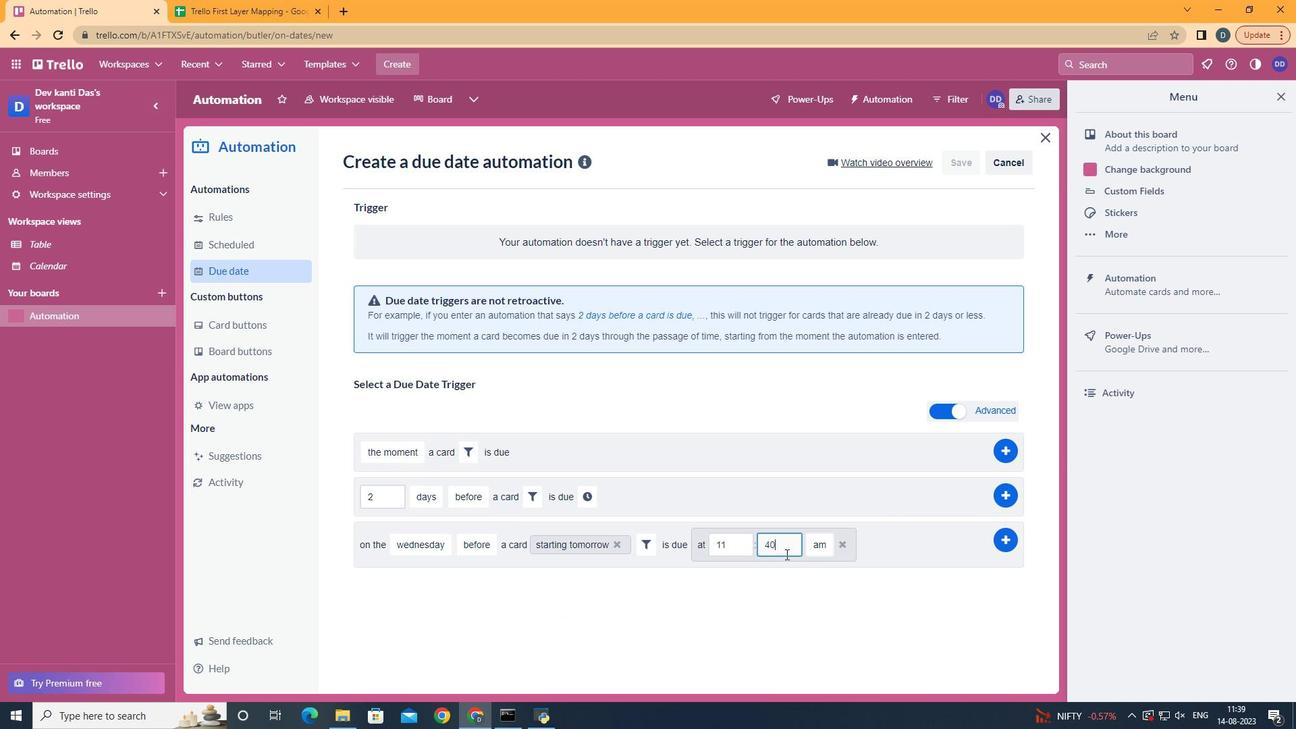 
Action: Key pressed <Key.backspace><Key.backspace>00
Screenshot: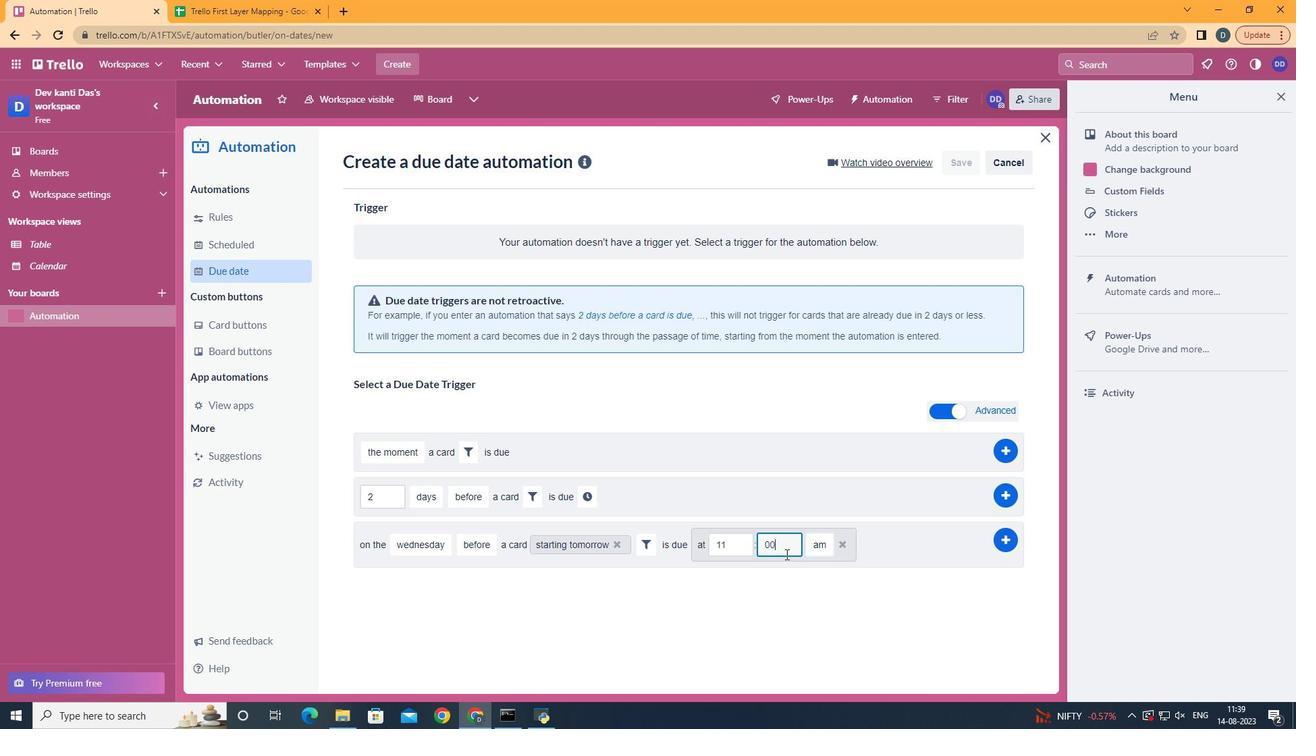 
Action: Mouse moved to (1003, 538)
Screenshot: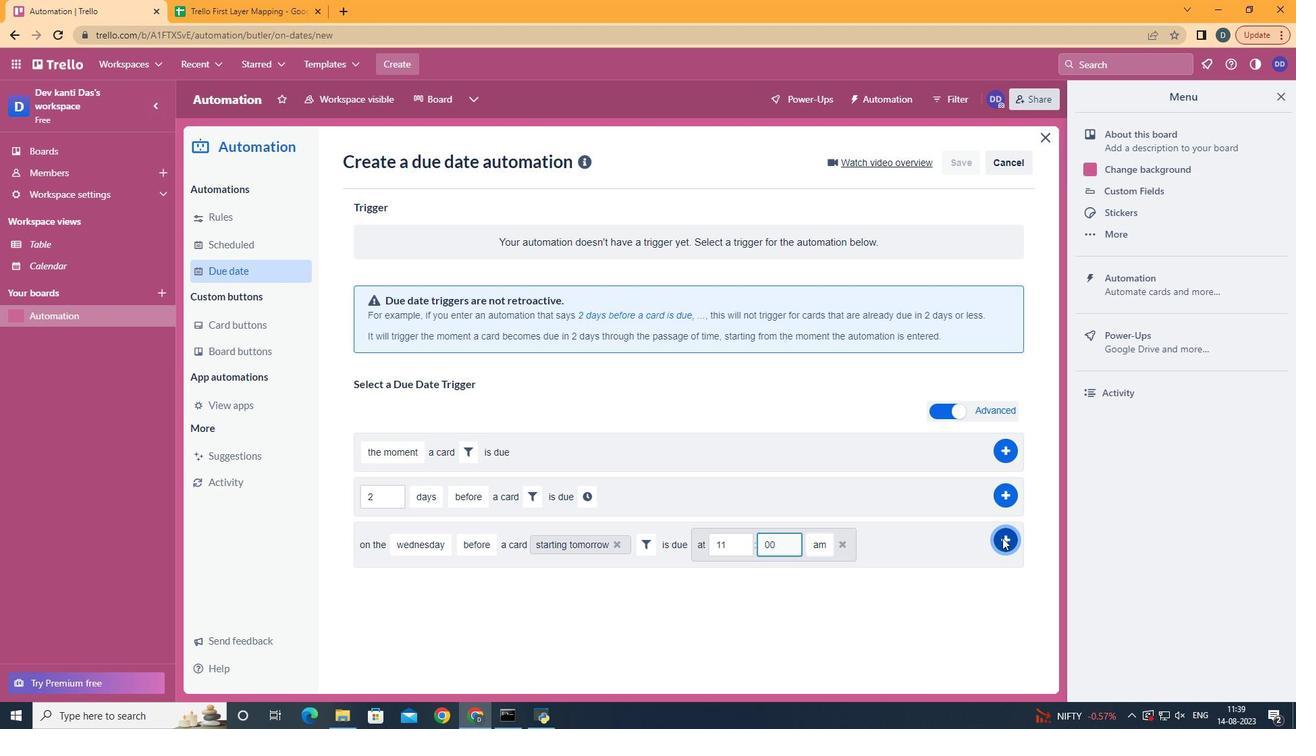 
Action: Mouse pressed left at (1003, 538)
Screenshot: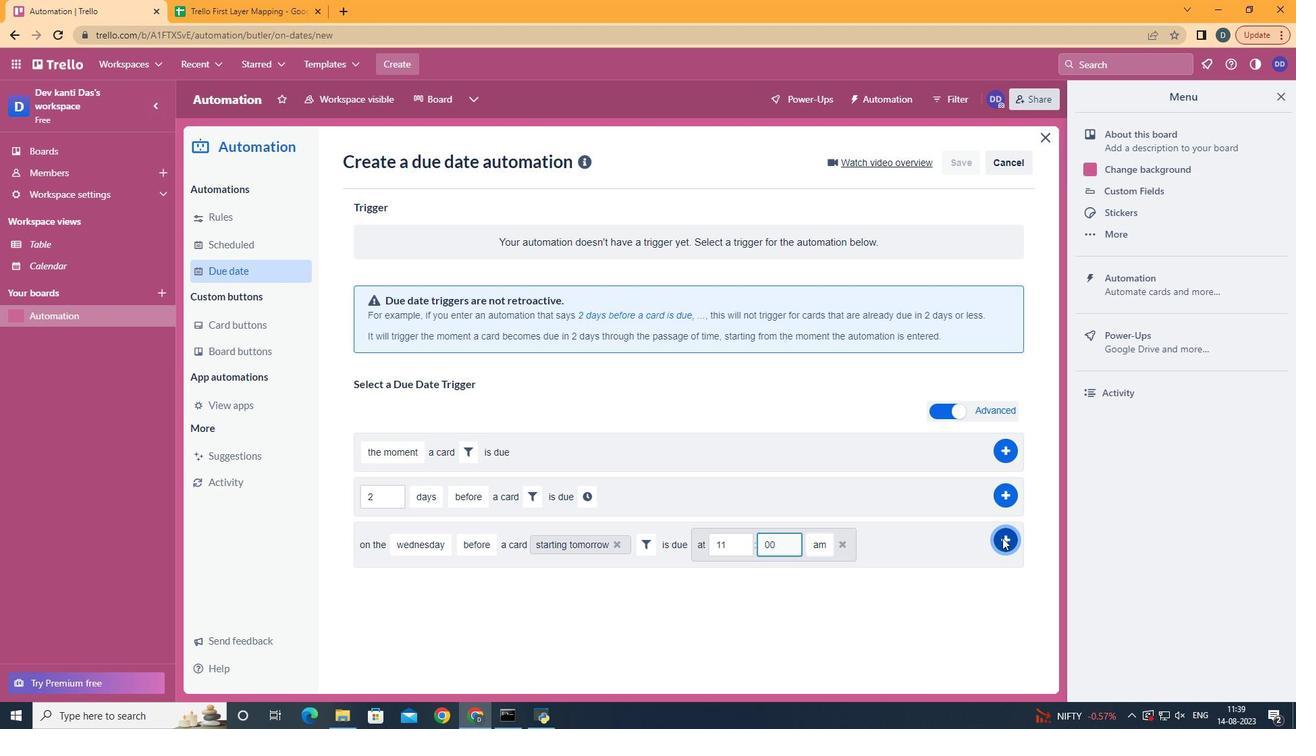 
